 Task: Search one way flight ticket for 3 adults in first from Harlingen: Valley International Airport to Rockford: Chicago Rockford International Airport(was Northwest Chicagoland Regional Airport At Rockford) on 5-1-2023. Choice of flights is Spirit. Number of bags: 11 checked bags. Price is upto 82000. Outbound departure time preference is 18:30.
Action: Mouse moved to (265, 364)
Screenshot: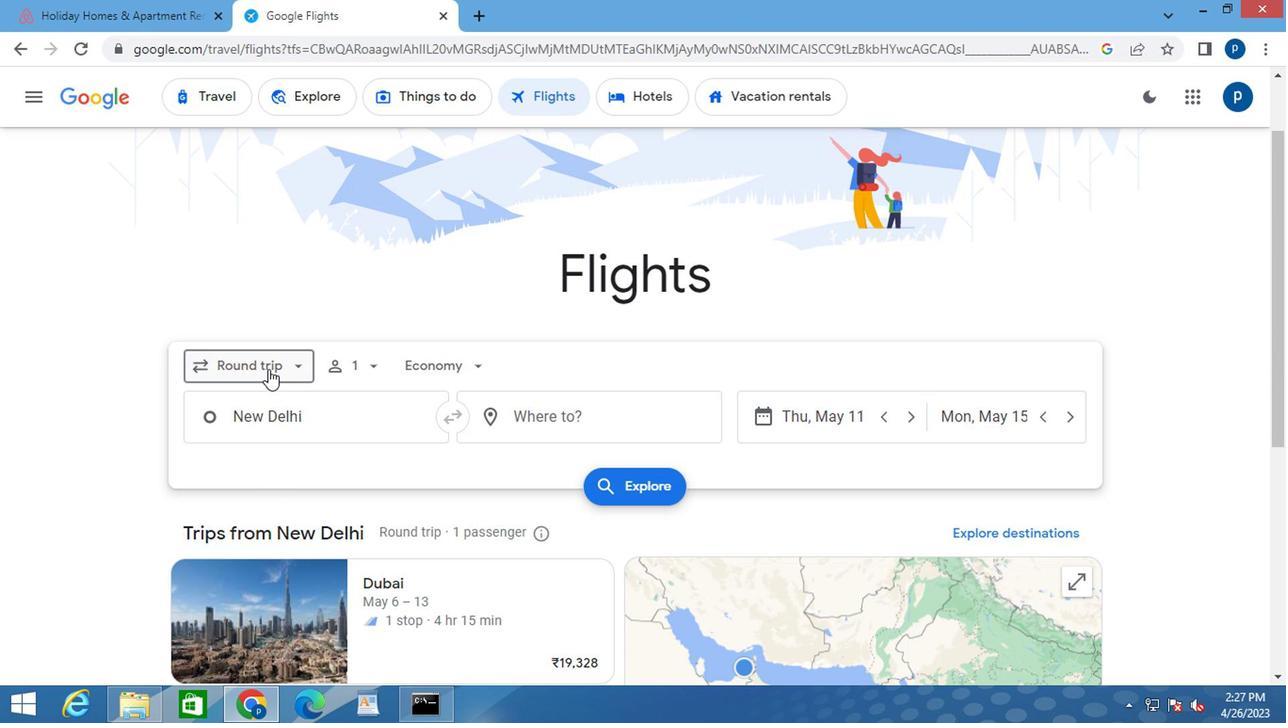 
Action: Mouse pressed left at (265, 364)
Screenshot: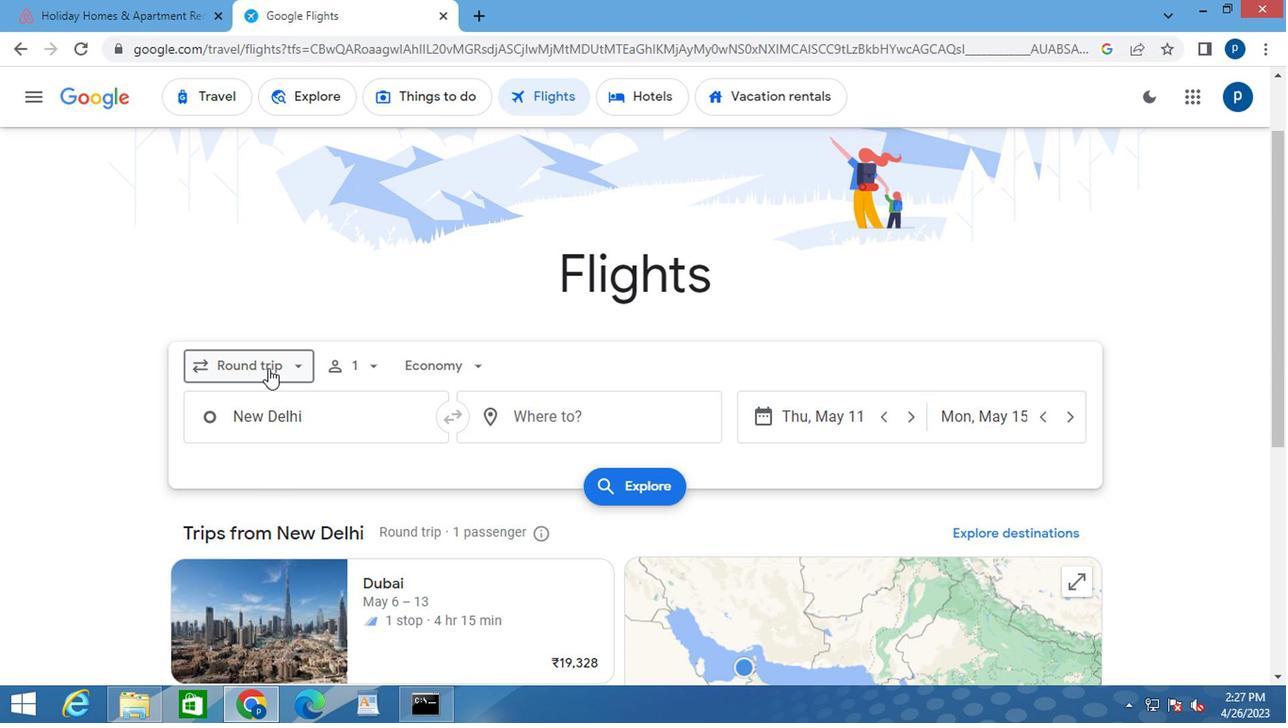 
Action: Mouse moved to (269, 446)
Screenshot: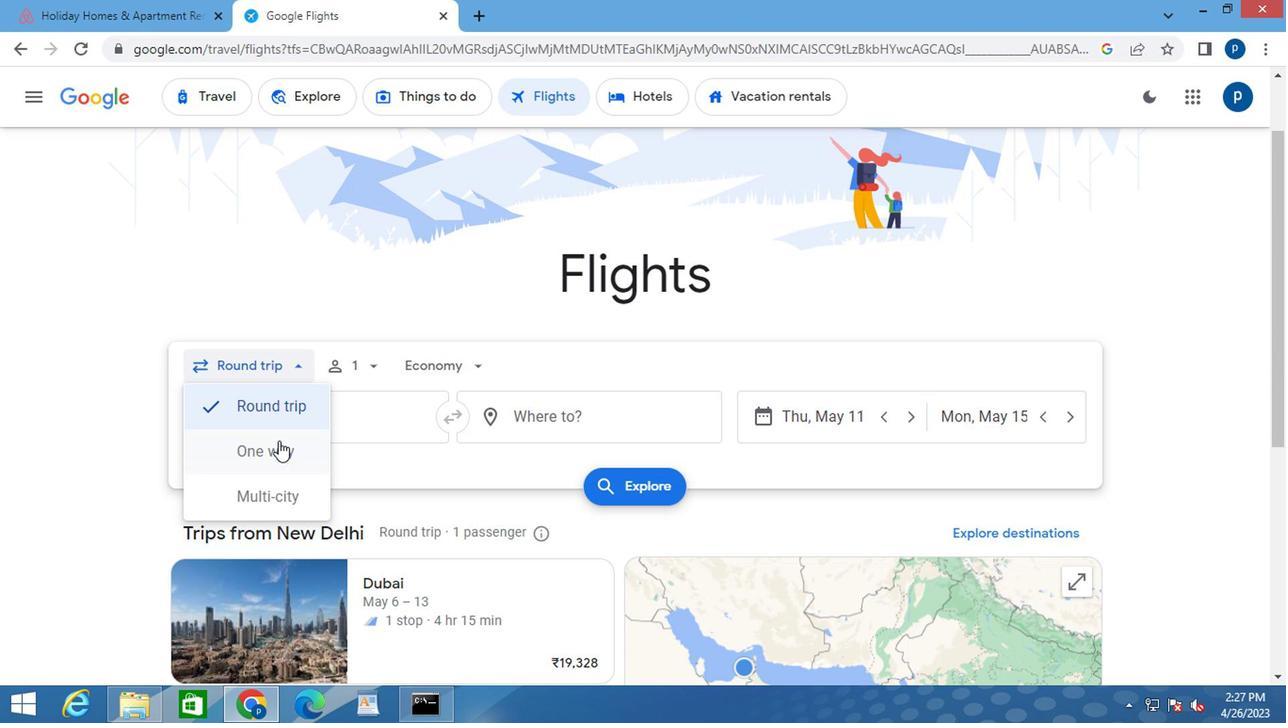 
Action: Mouse pressed left at (269, 446)
Screenshot: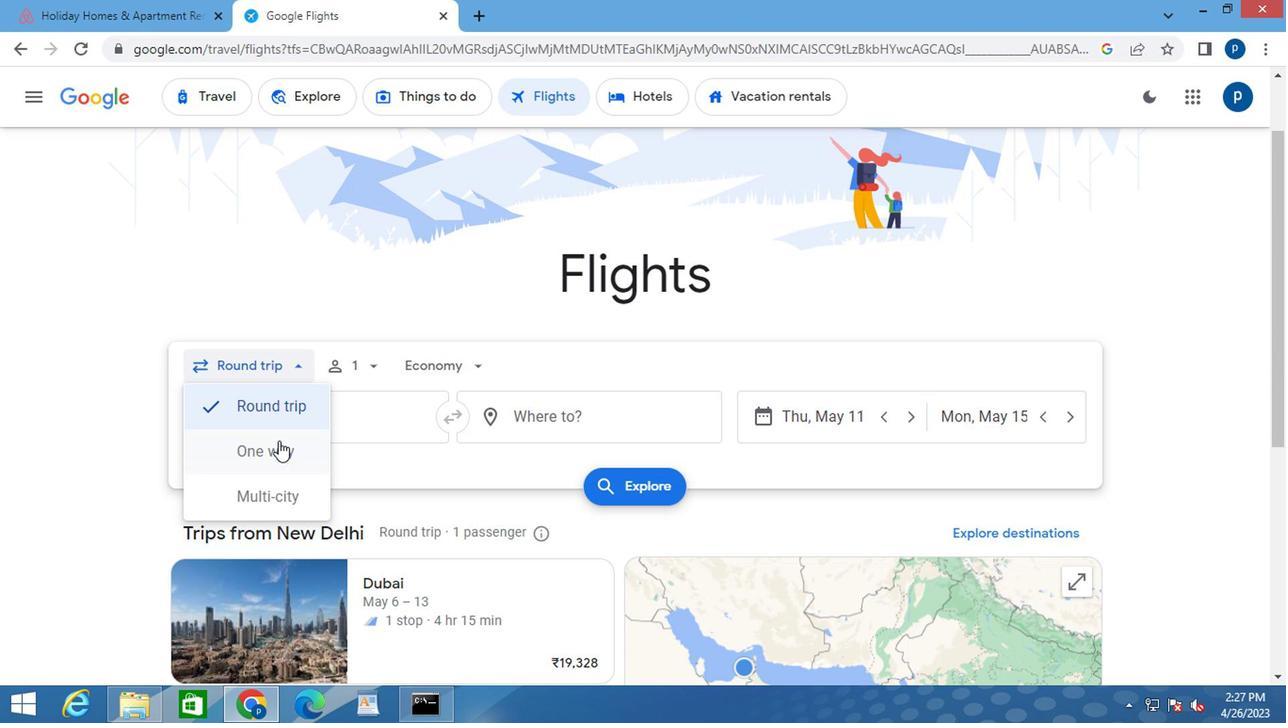 
Action: Mouse moved to (344, 364)
Screenshot: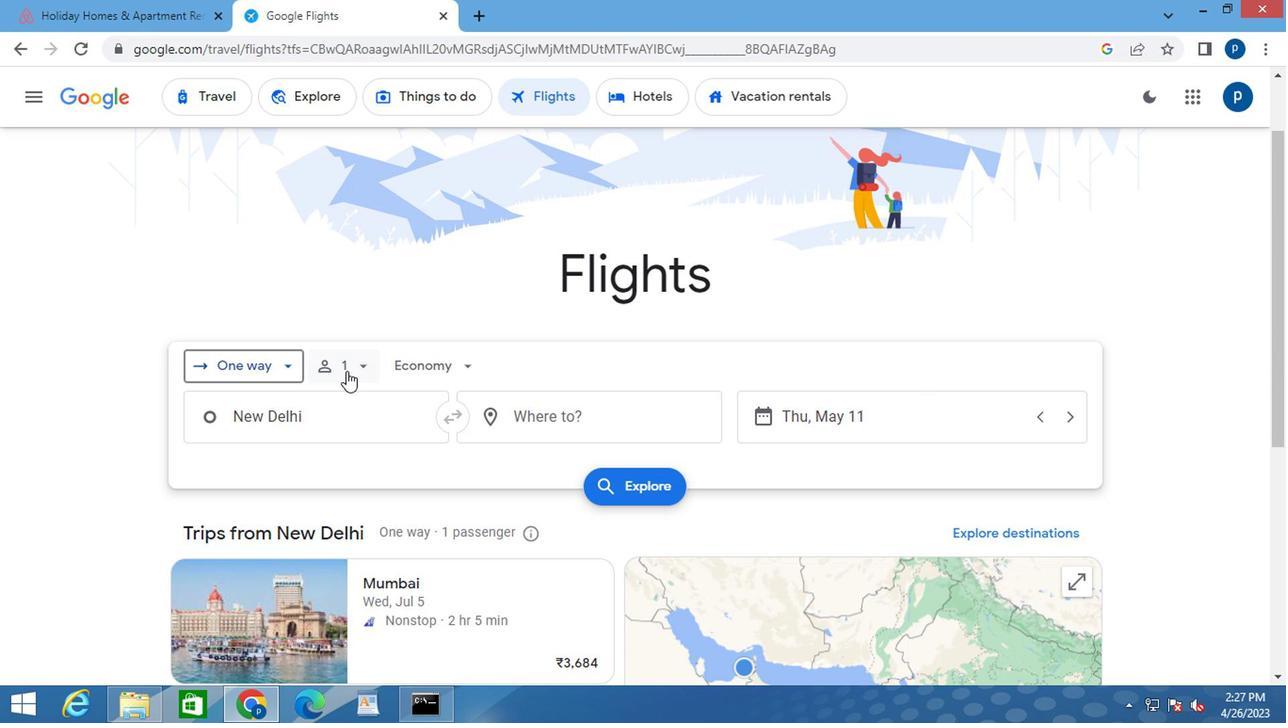 
Action: Mouse pressed left at (344, 364)
Screenshot: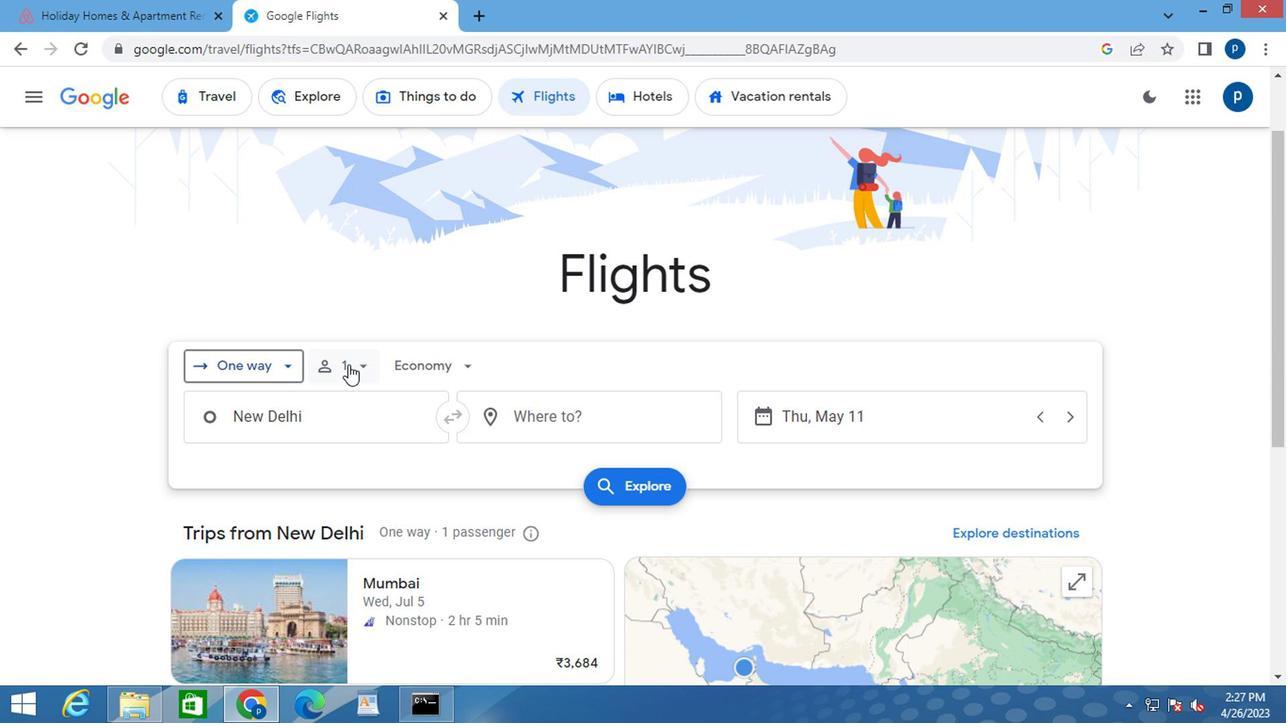 
Action: Mouse moved to (503, 412)
Screenshot: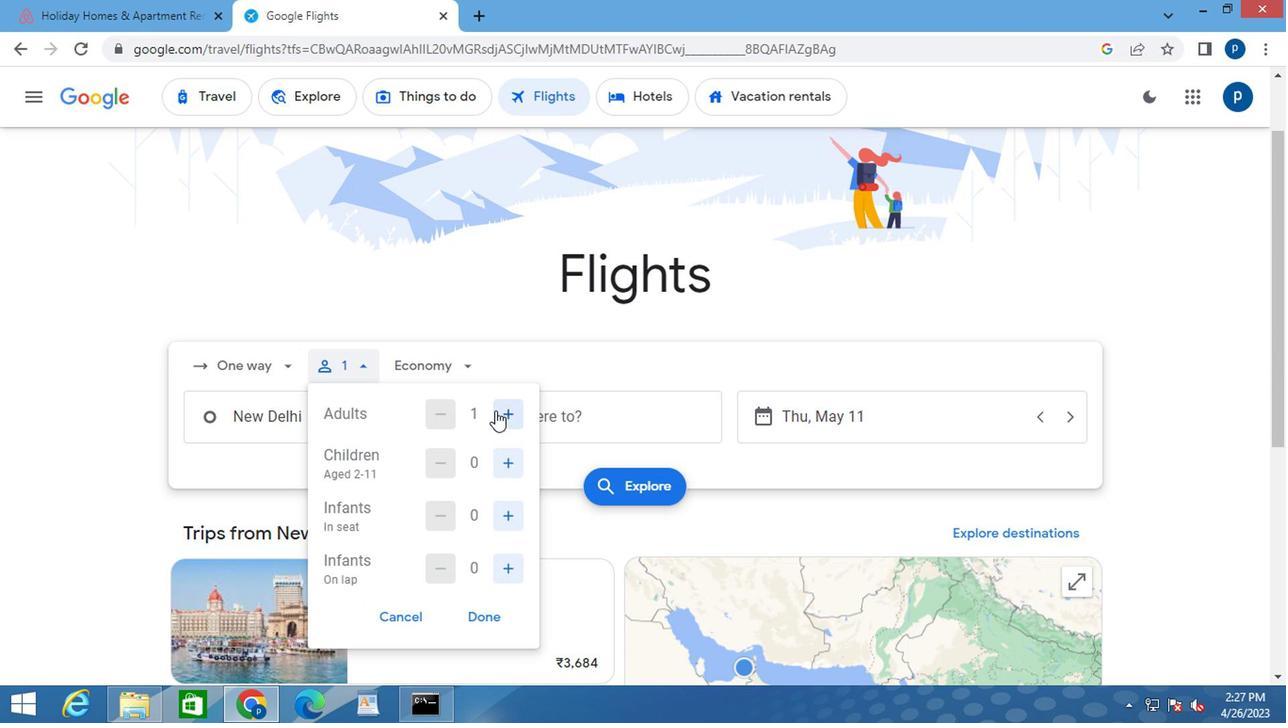 
Action: Mouse pressed left at (503, 412)
Screenshot: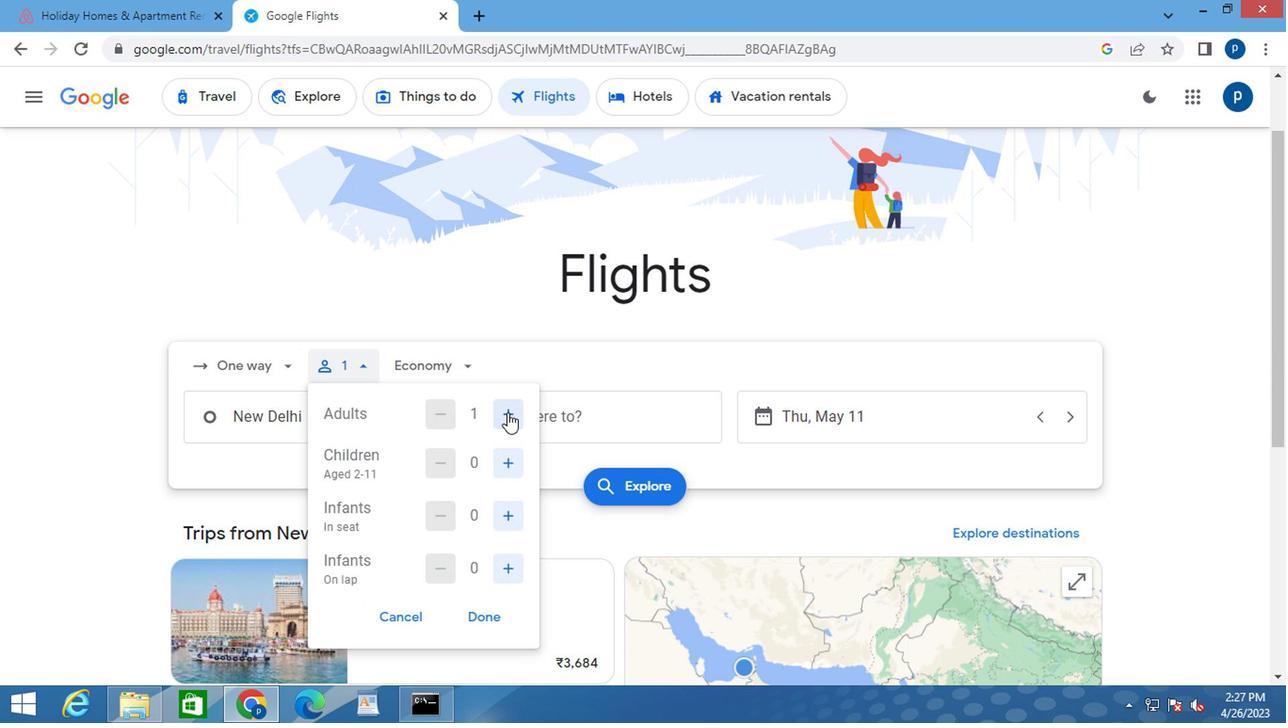 
Action: Mouse pressed left at (503, 412)
Screenshot: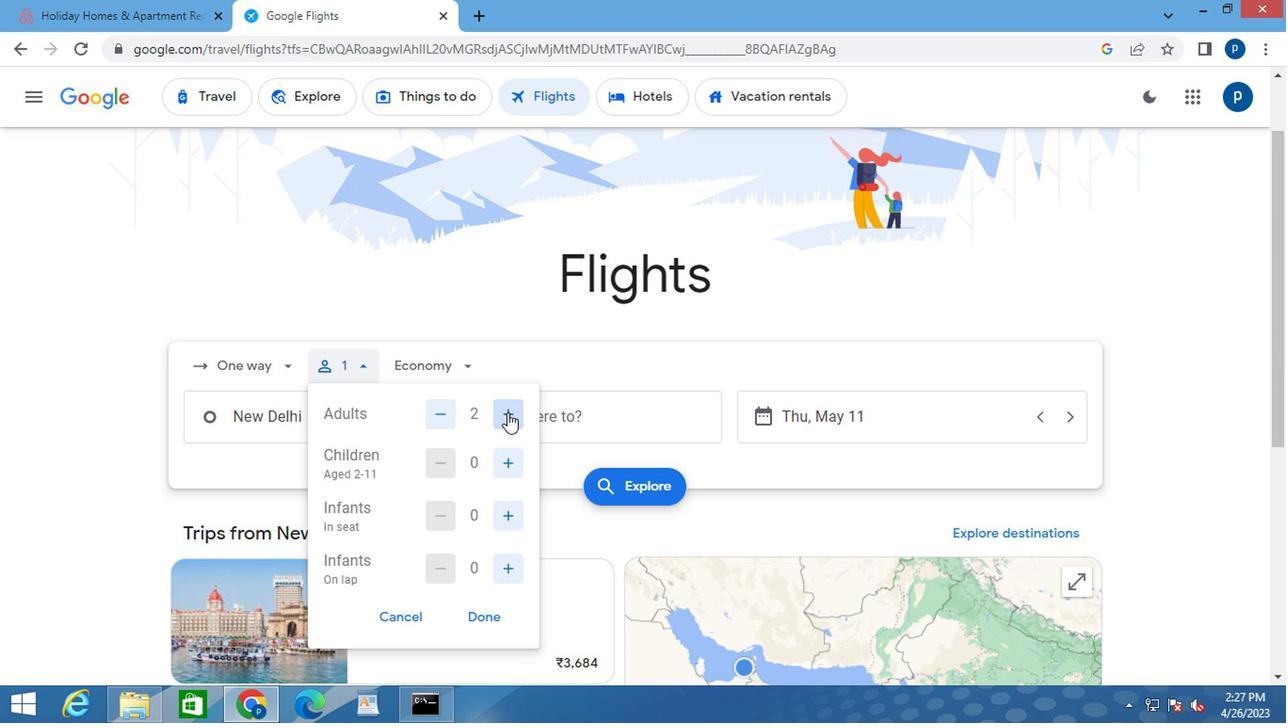 
Action: Mouse moved to (471, 616)
Screenshot: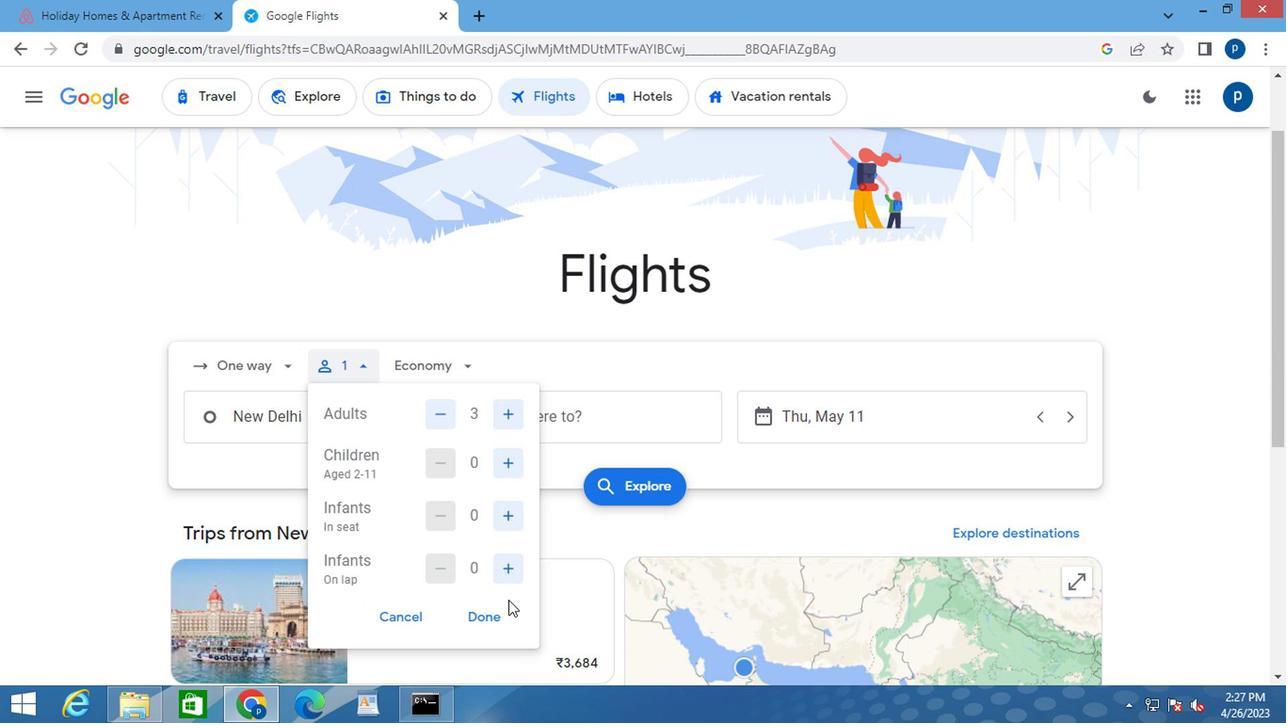 
Action: Mouse pressed left at (471, 616)
Screenshot: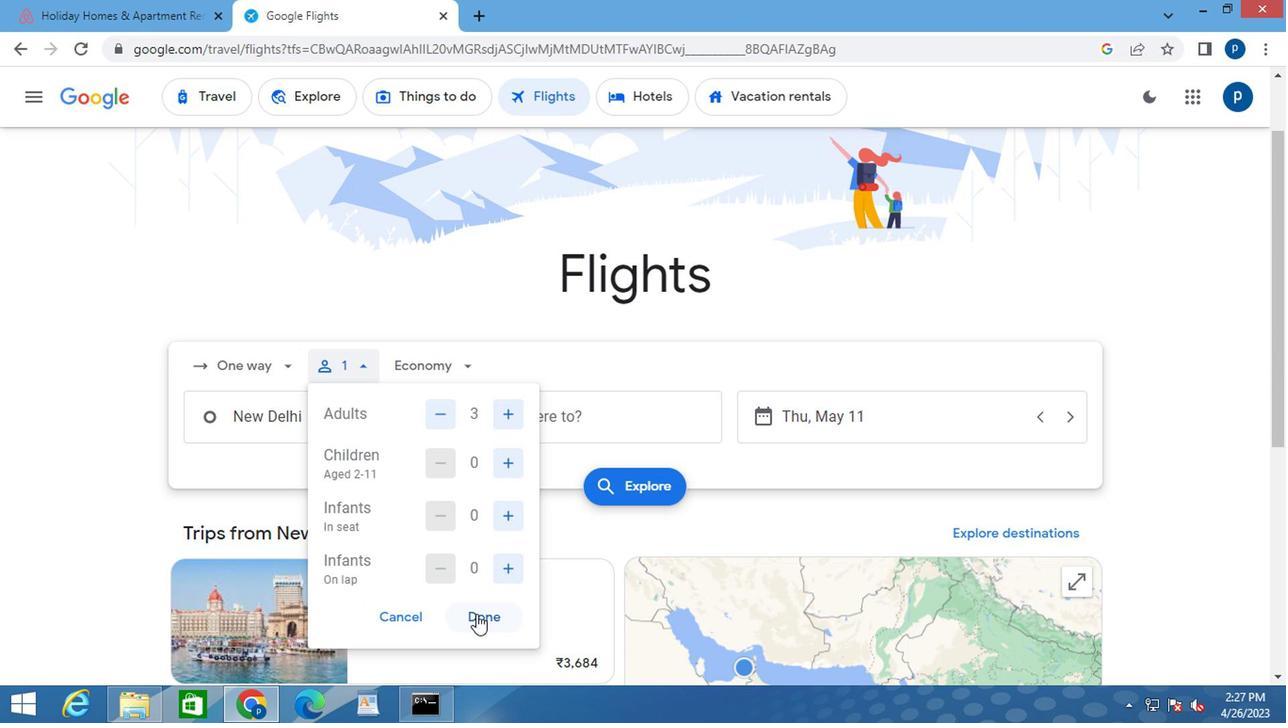 
Action: Mouse moved to (426, 373)
Screenshot: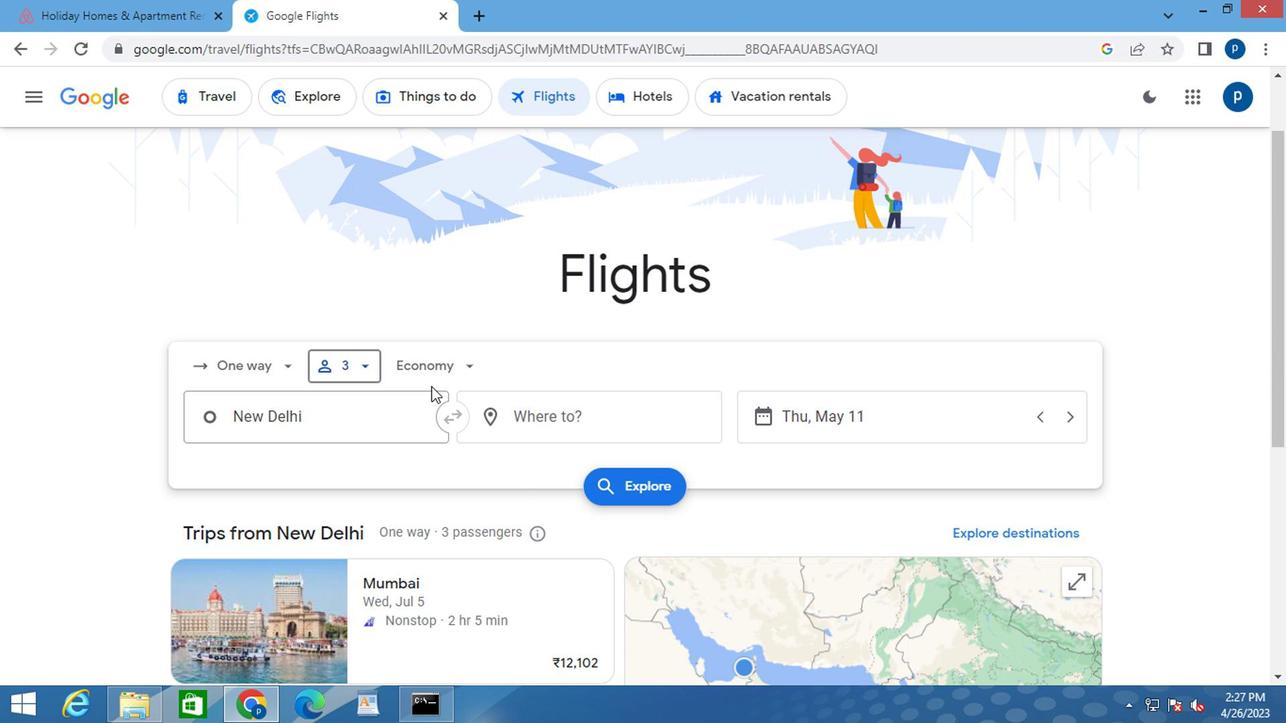 
Action: Mouse pressed left at (426, 373)
Screenshot: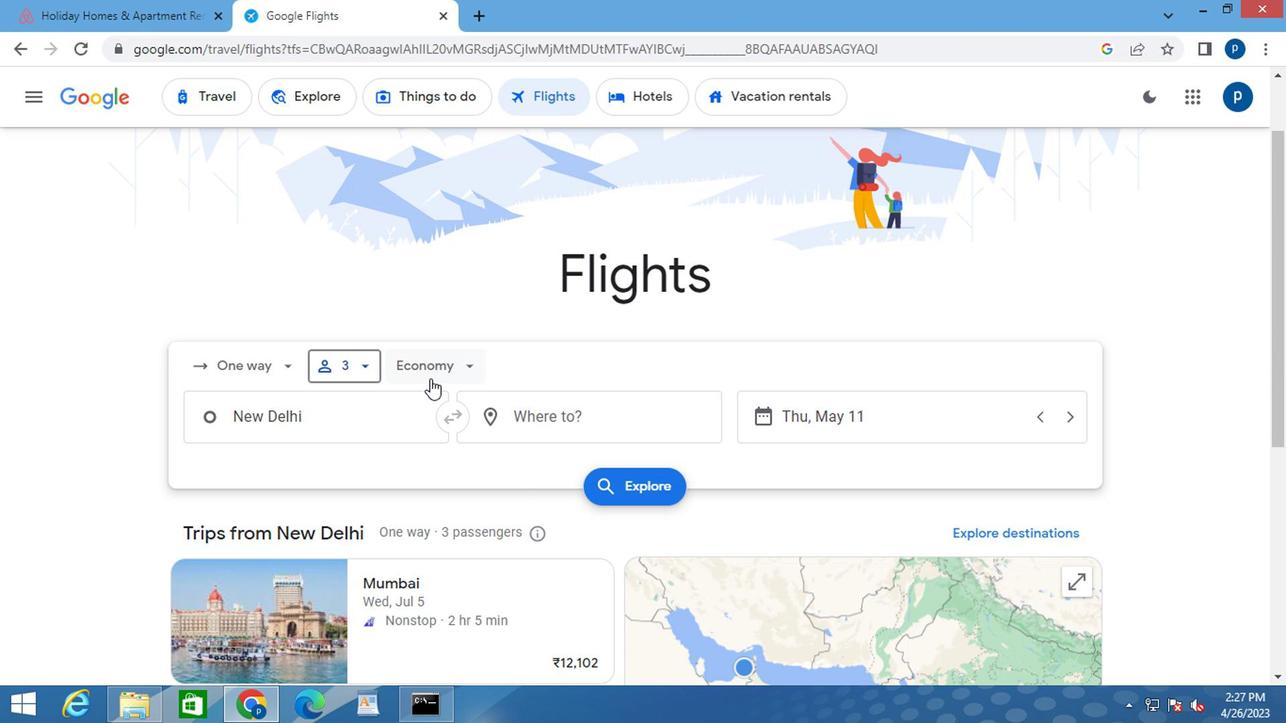 
Action: Mouse moved to (457, 535)
Screenshot: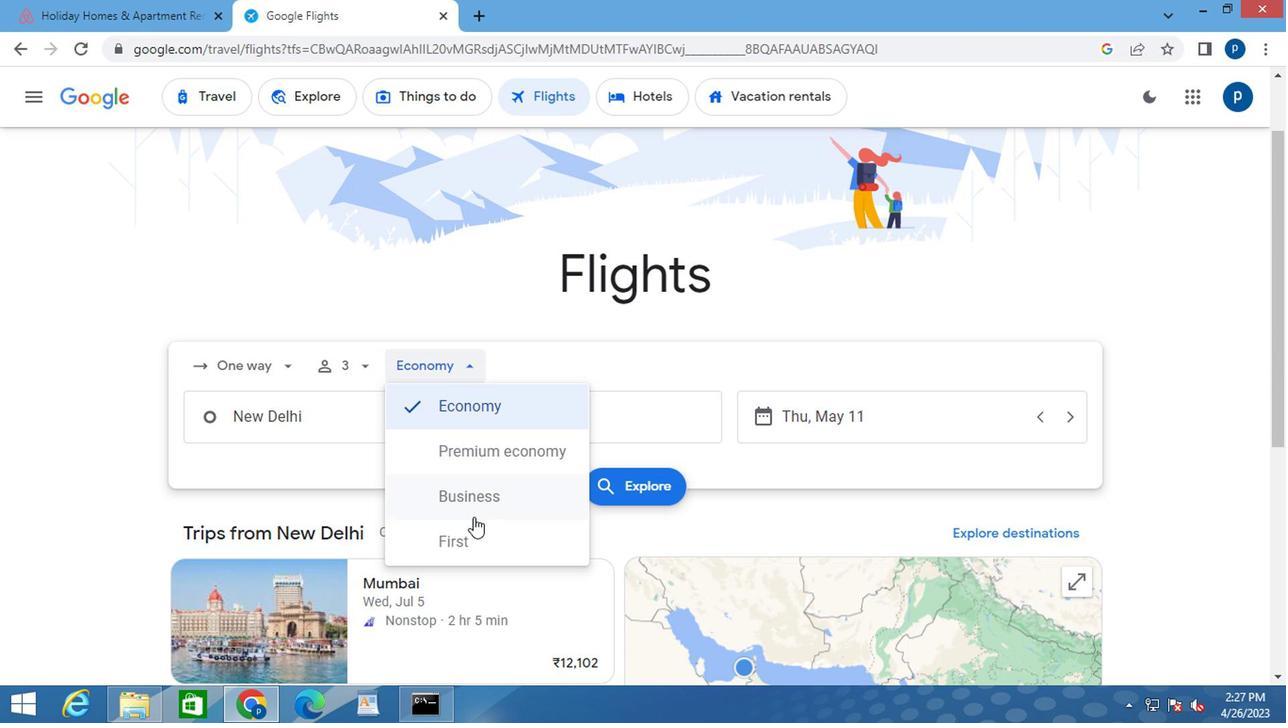 
Action: Mouse pressed left at (457, 535)
Screenshot: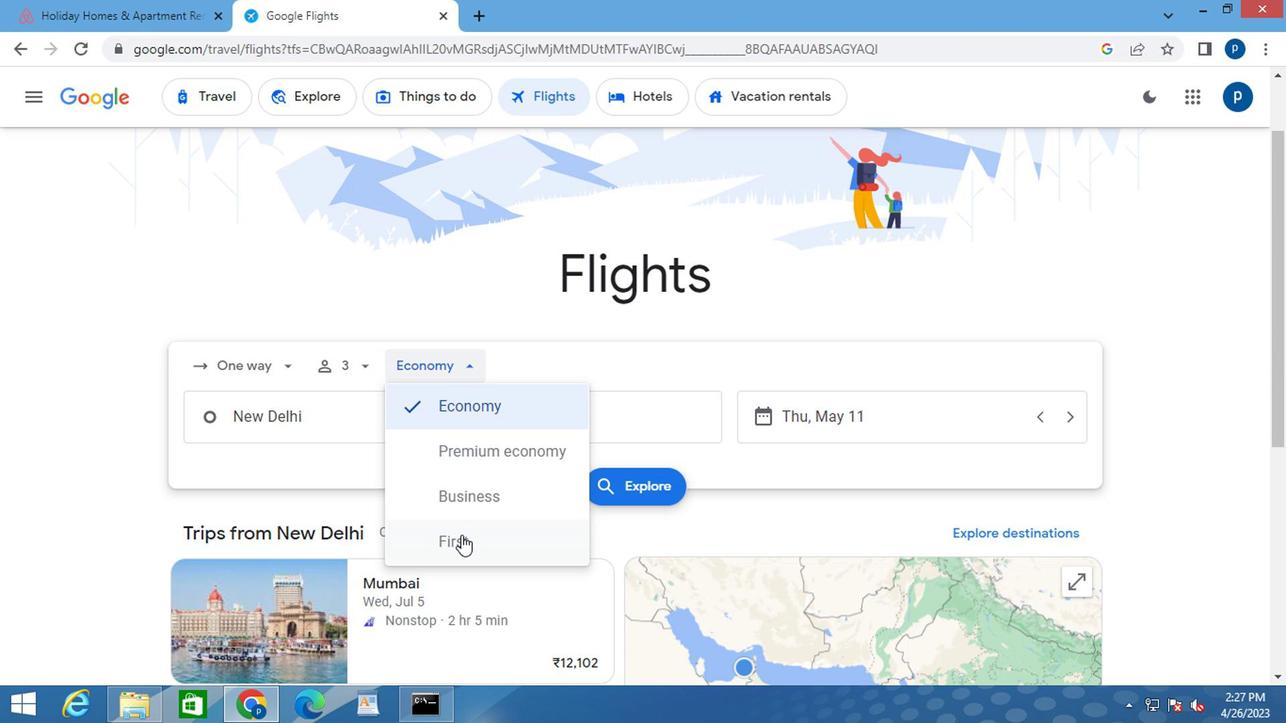 
Action: Mouse moved to (304, 409)
Screenshot: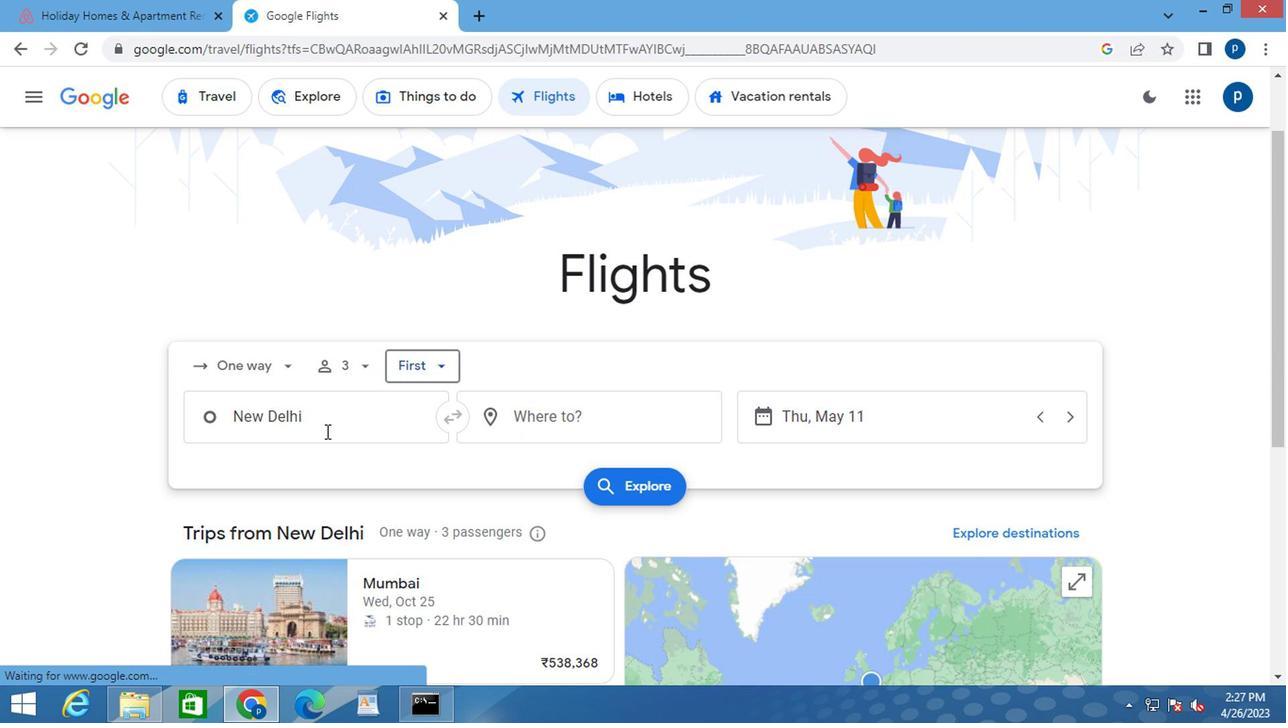 
Action: Mouse pressed left at (304, 409)
Screenshot: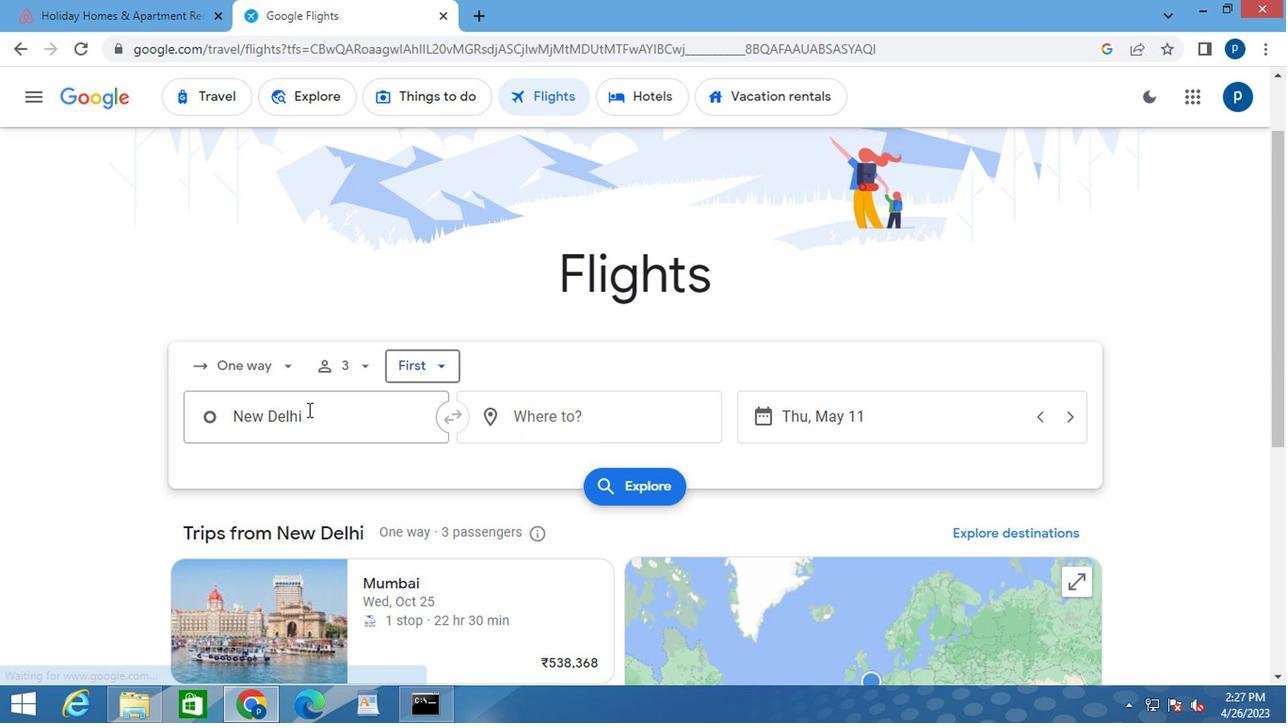
Action: Mouse moved to (303, 409)
Screenshot: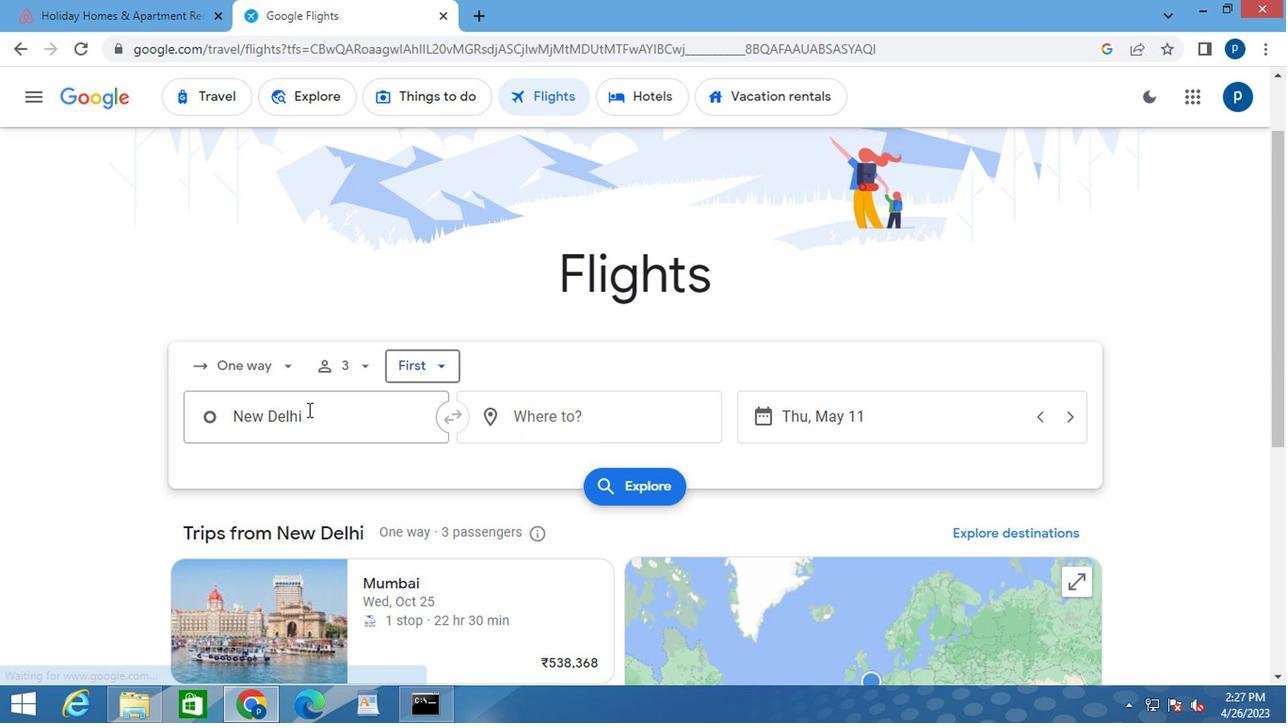 
Action: Mouse pressed left at (303, 409)
Screenshot: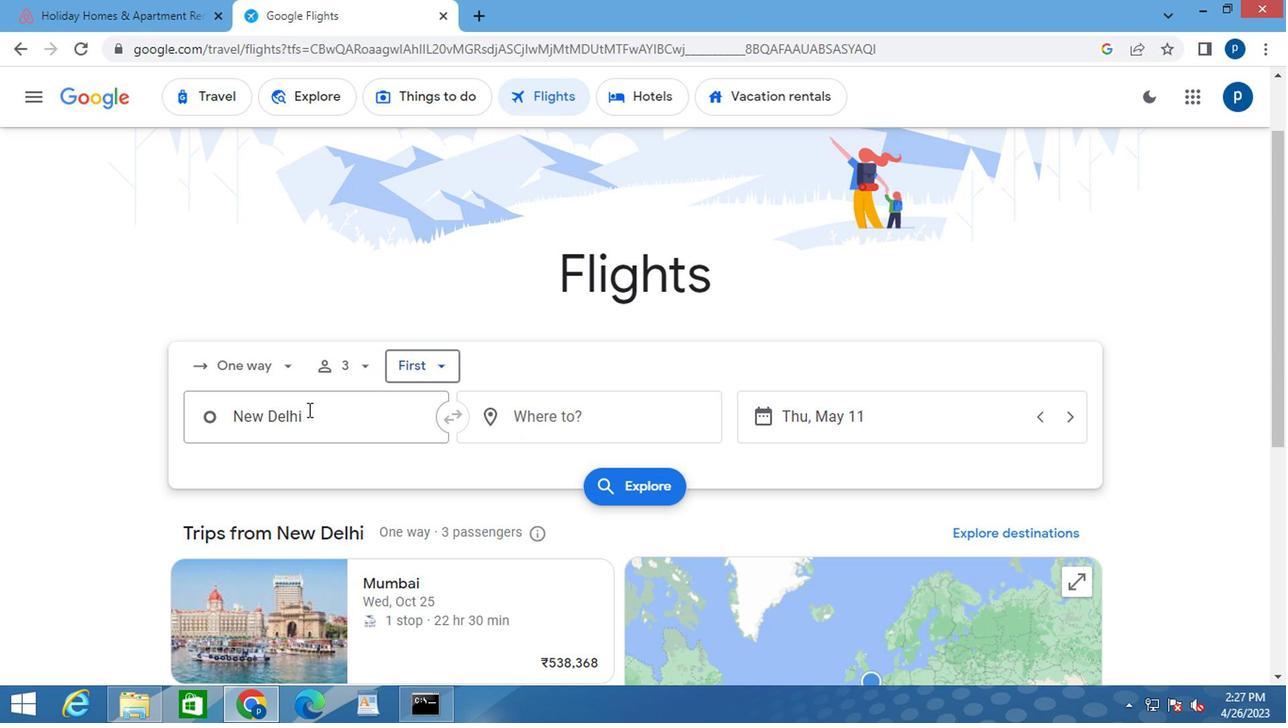 
Action: Key pressed <Key.delete>v<Key.caps_lock>alley<Key.space><Key.caps_lock>i<Key.caps_lock>nter
Screenshot: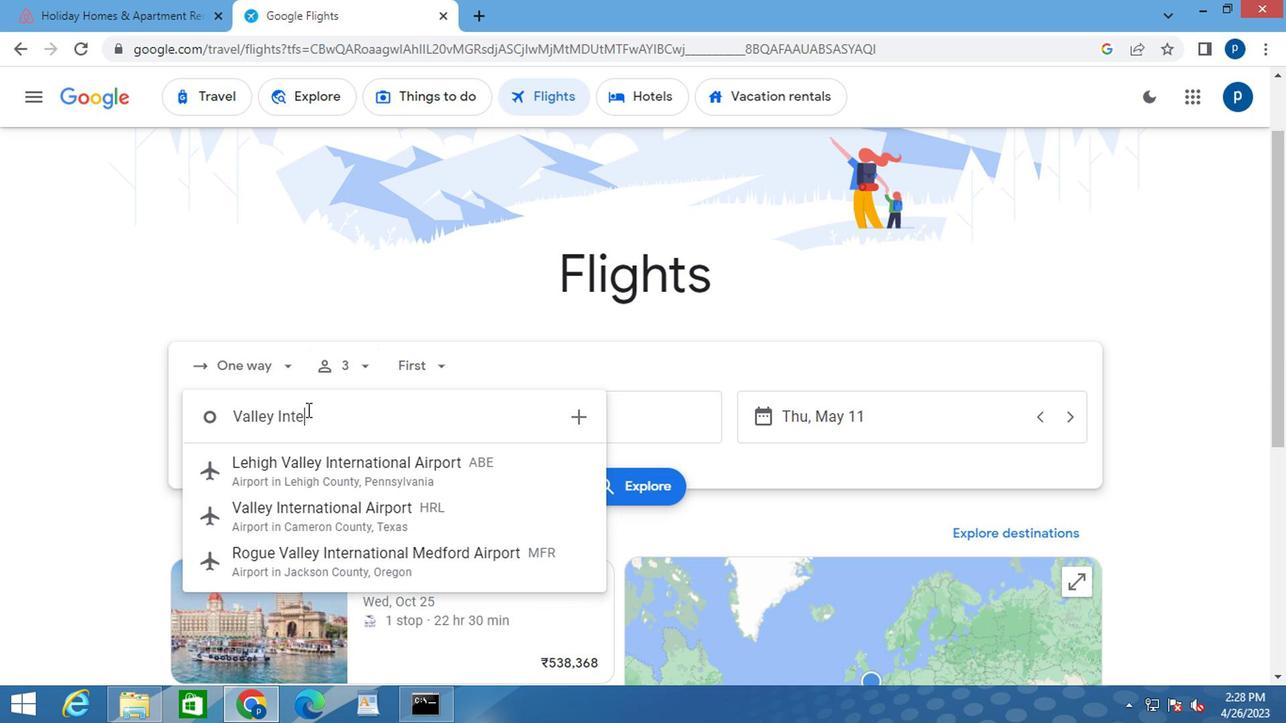
Action: Mouse moved to (312, 507)
Screenshot: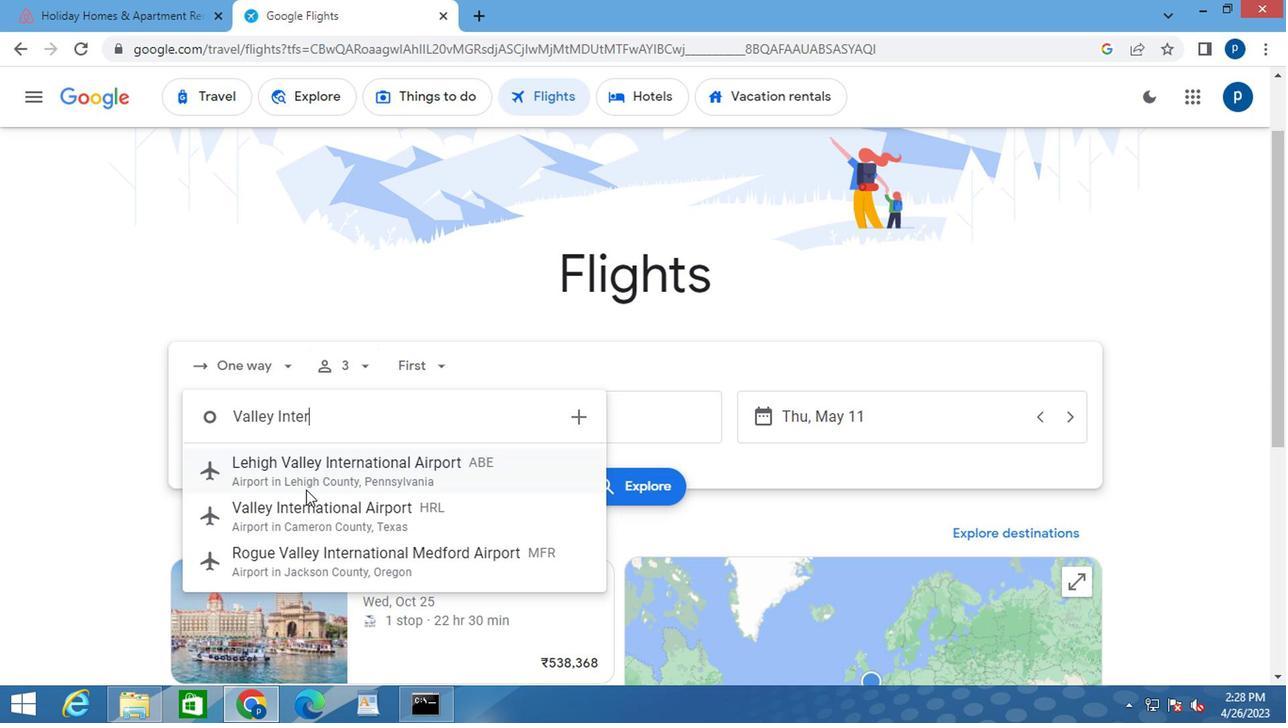 
Action: Mouse pressed left at (312, 507)
Screenshot: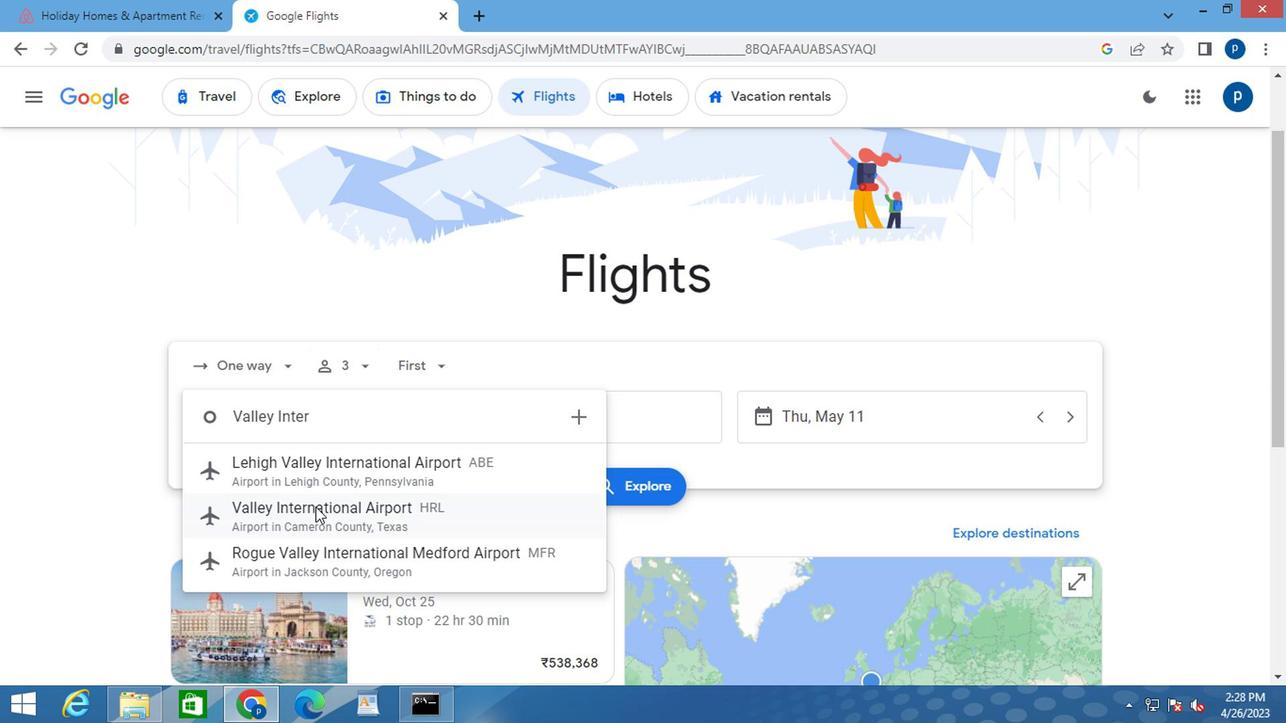 
Action: Mouse moved to (535, 428)
Screenshot: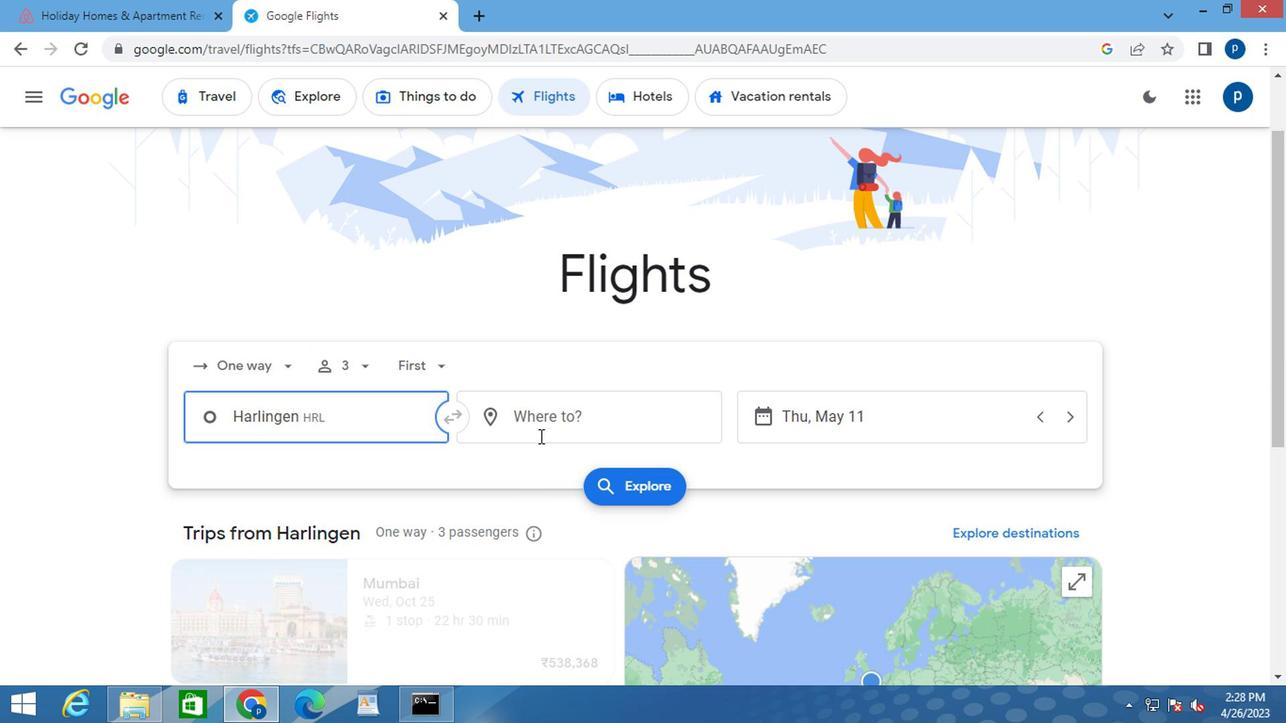 
Action: Mouse pressed left at (535, 428)
Screenshot: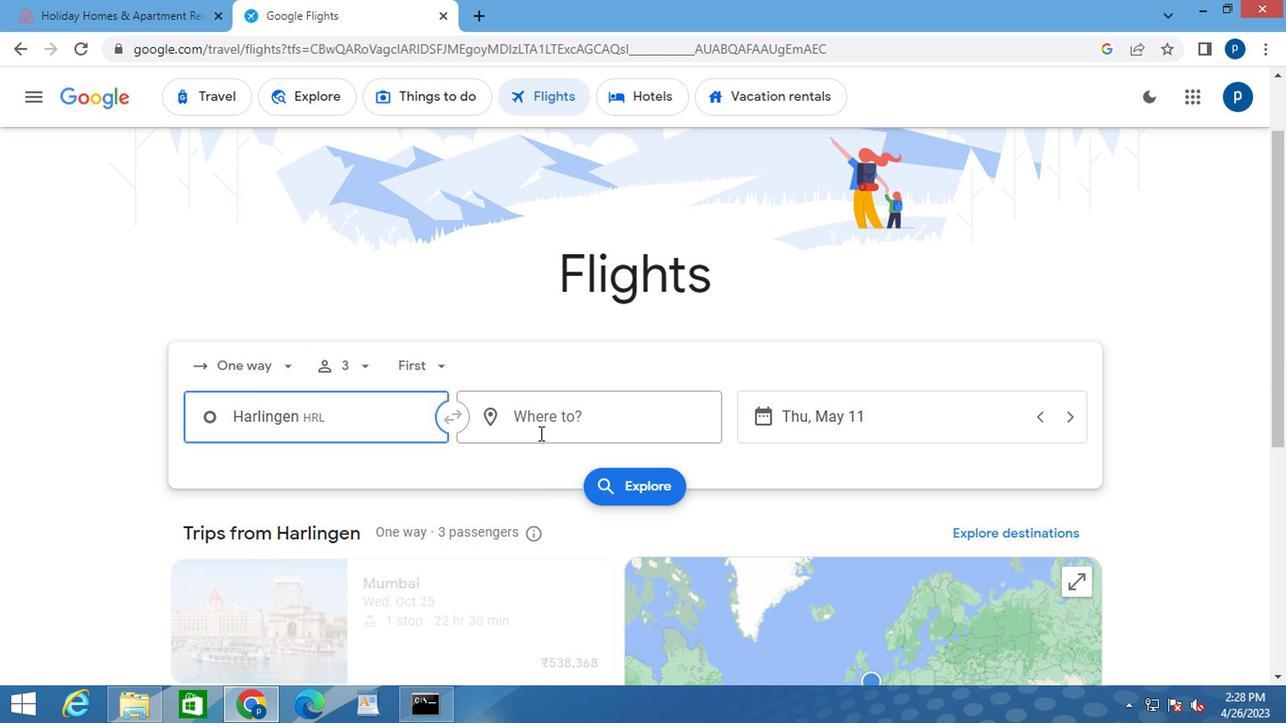 
Action: Key pressed <Key.caps_lock>c<Key.caps_lock>hicago<Key.space>
Screenshot: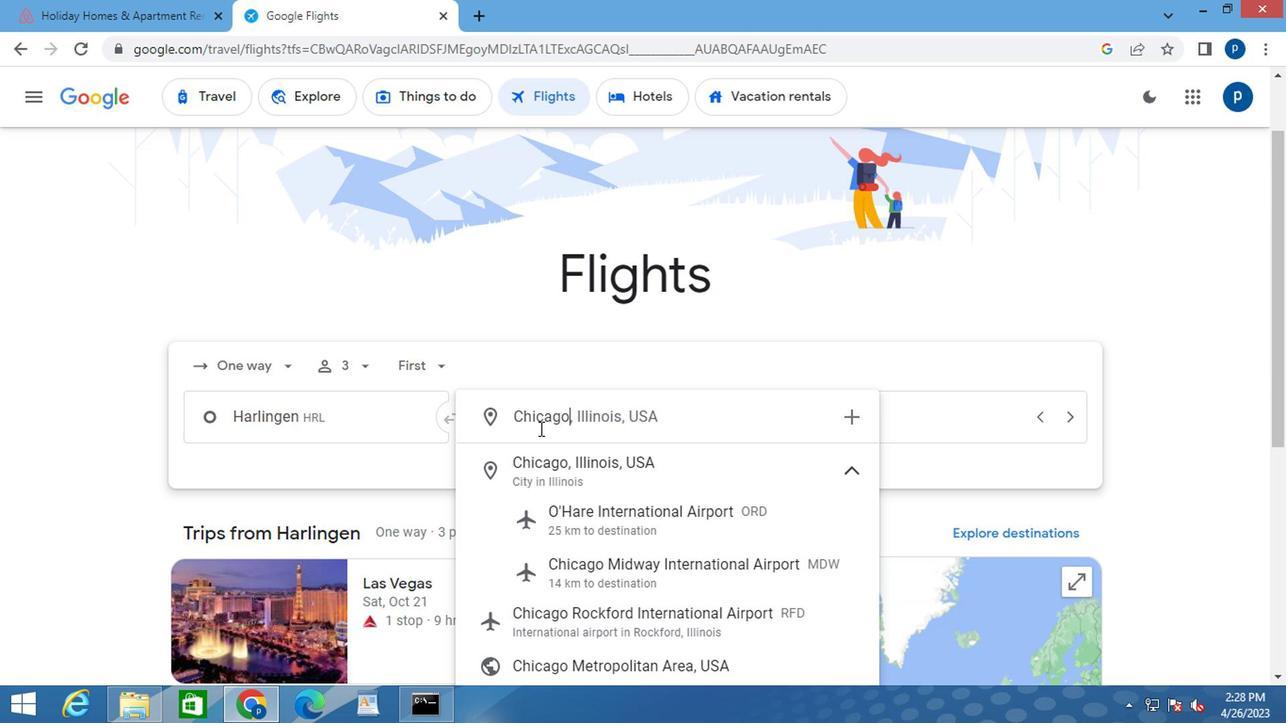 
Action: Mouse moved to (578, 616)
Screenshot: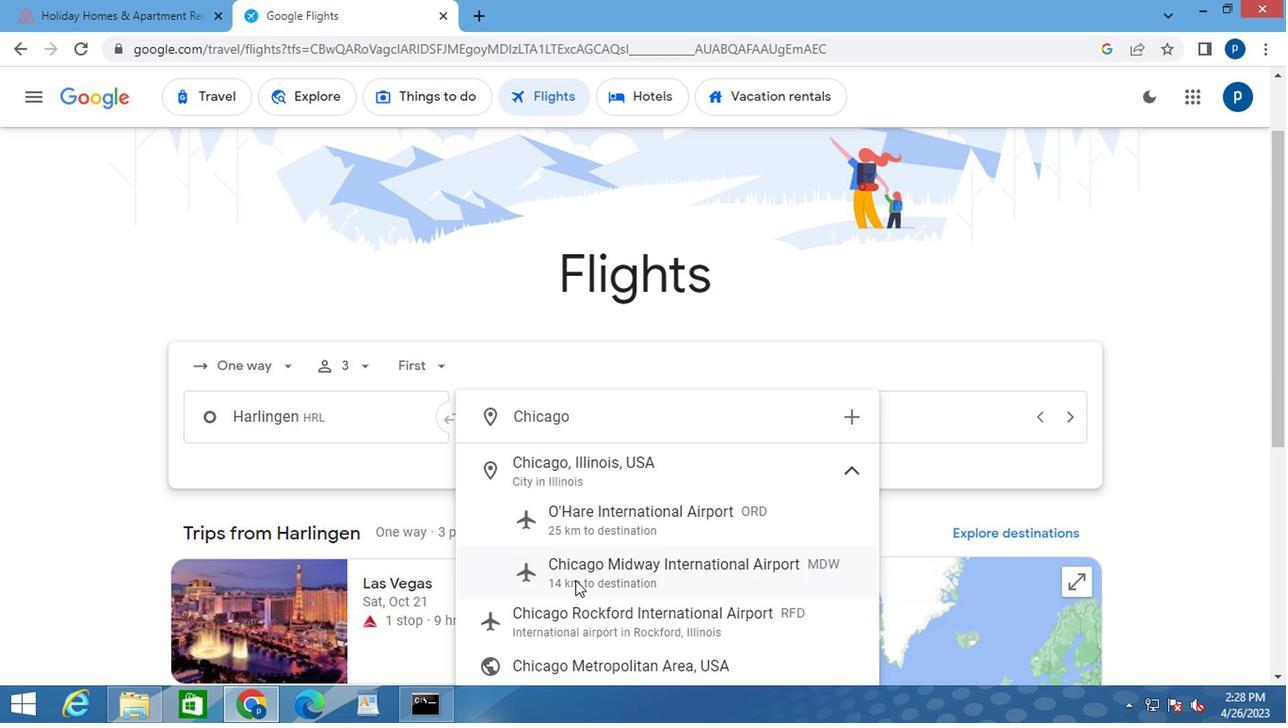 
Action: Mouse pressed left at (578, 616)
Screenshot: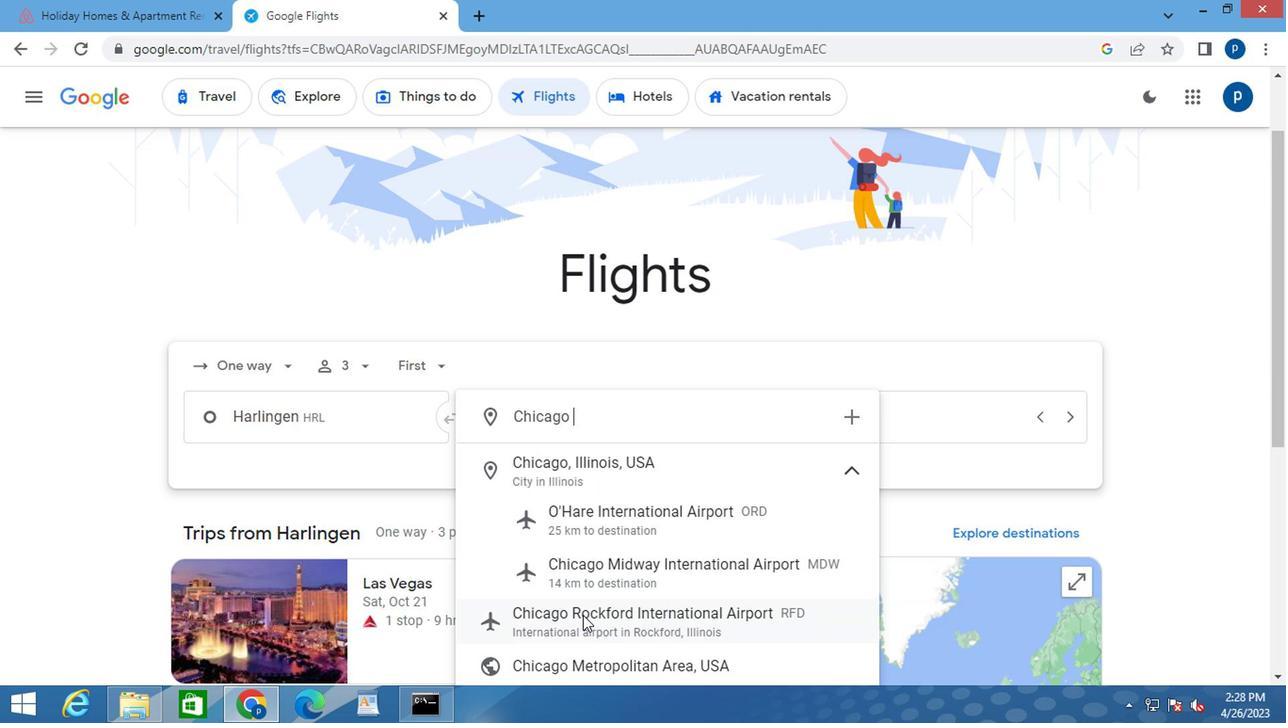 
Action: Mouse moved to (761, 415)
Screenshot: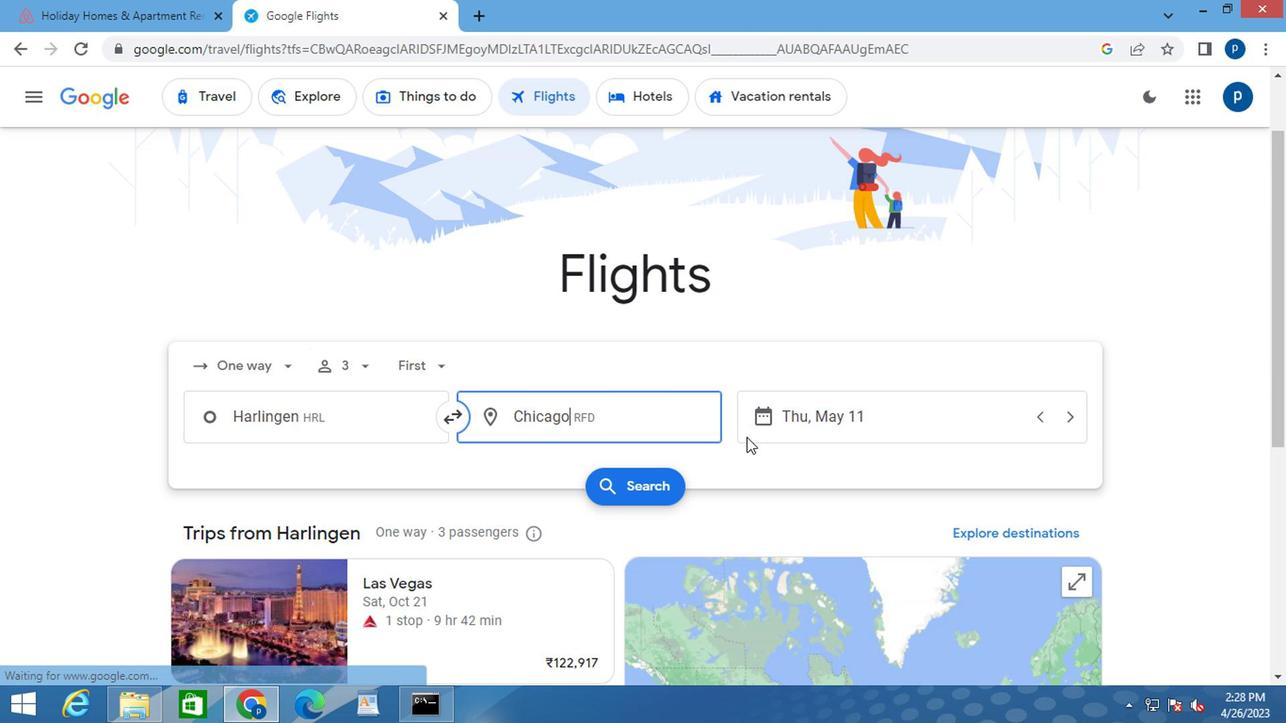 
Action: Mouse pressed left at (761, 415)
Screenshot: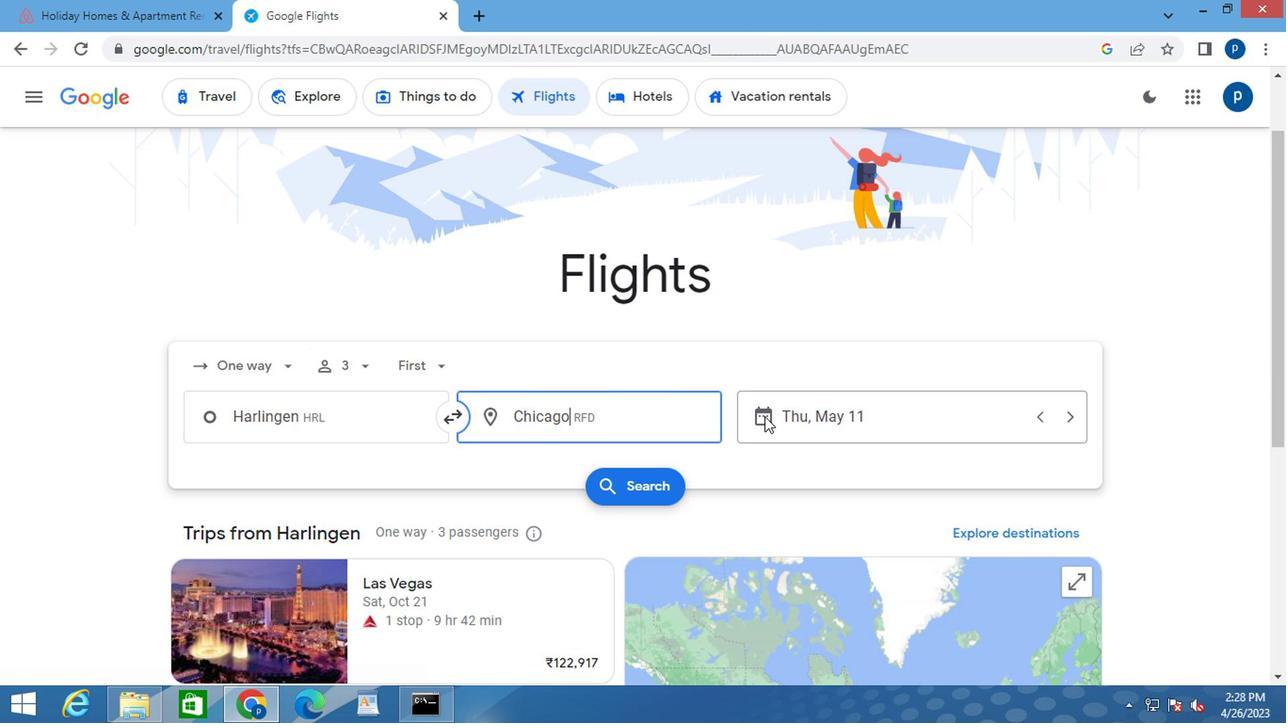 
Action: Mouse moved to (820, 318)
Screenshot: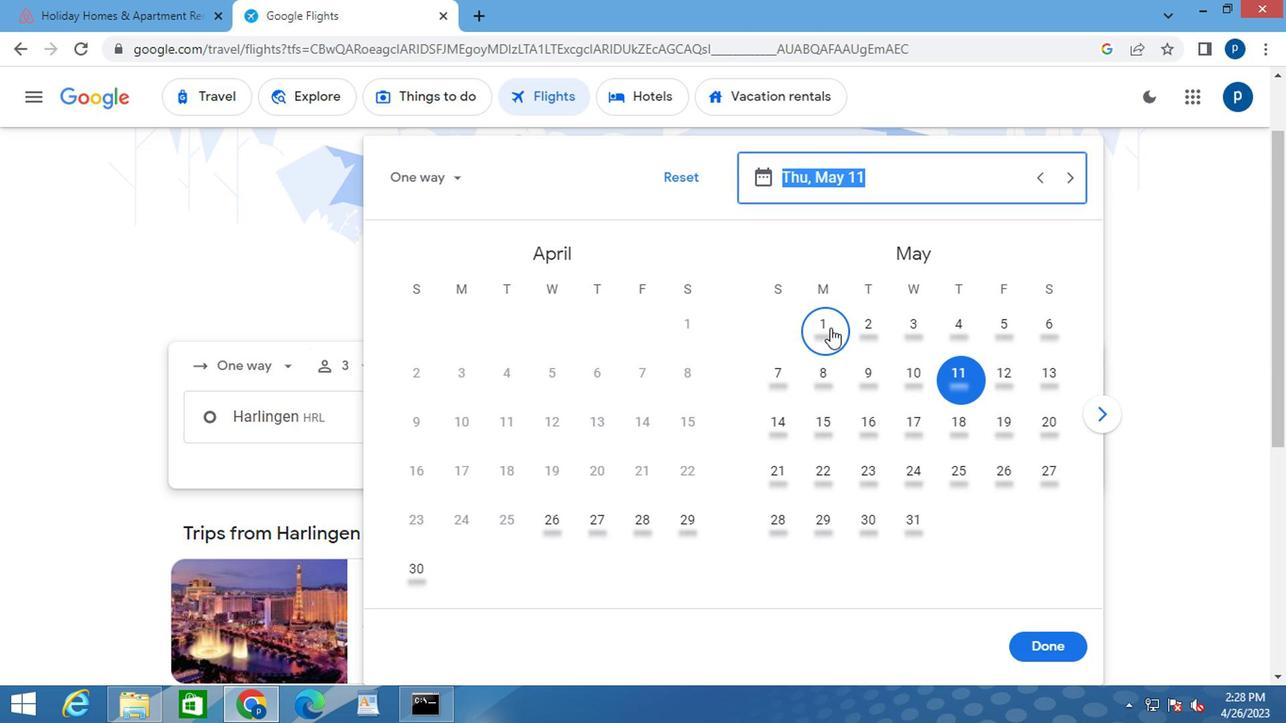 
Action: Mouse pressed left at (820, 318)
Screenshot: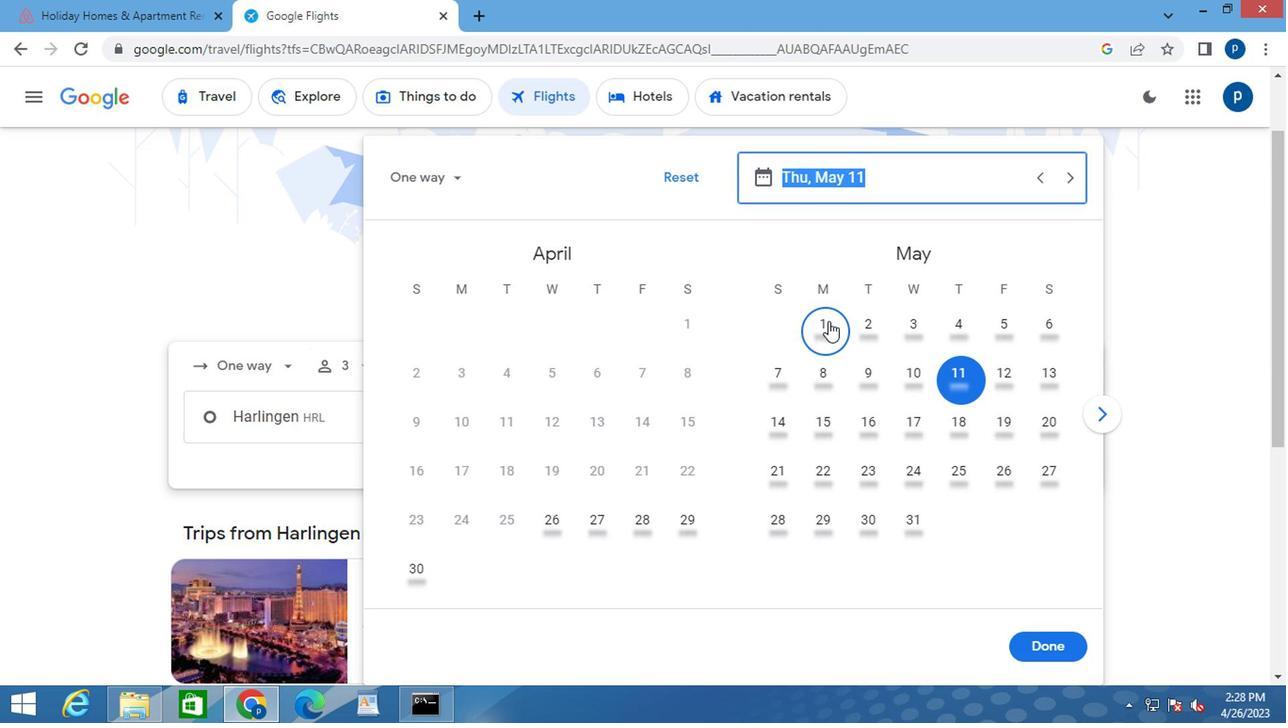 
Action: Mouse moved to (1038, 637)
Screenshot: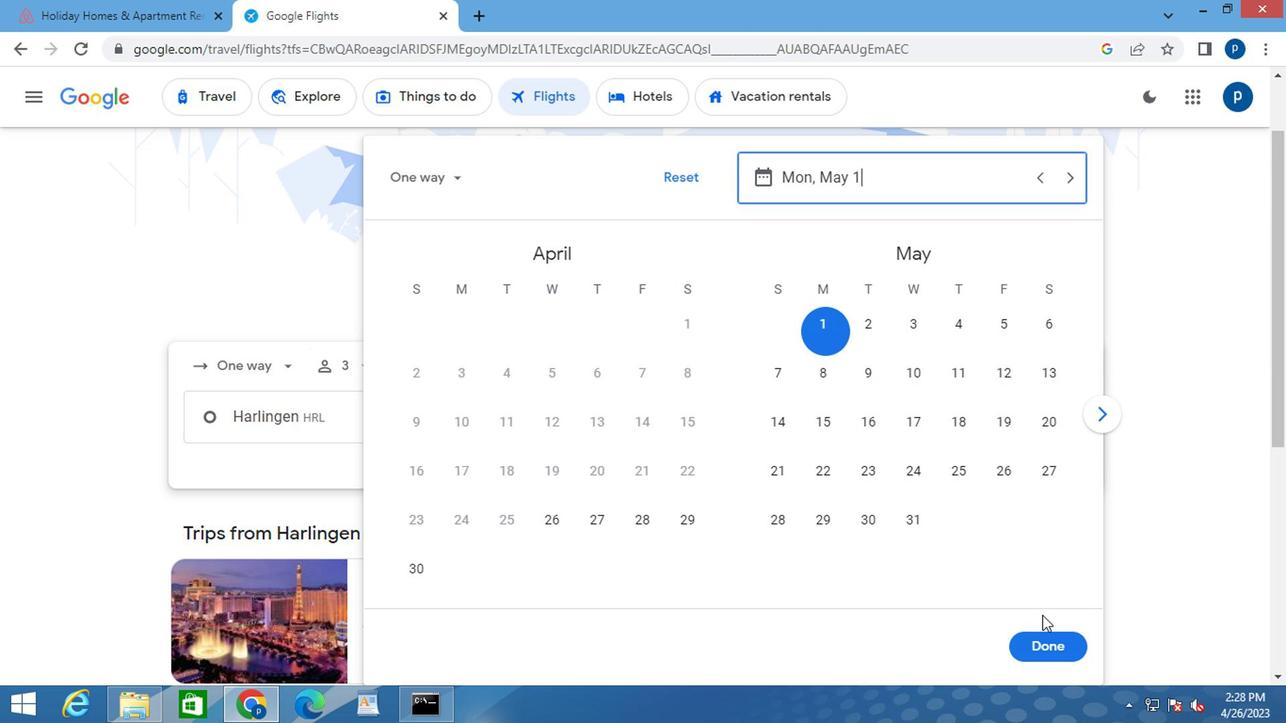 
Action: Mouse pressed left at (1038, 637)
Screenshot: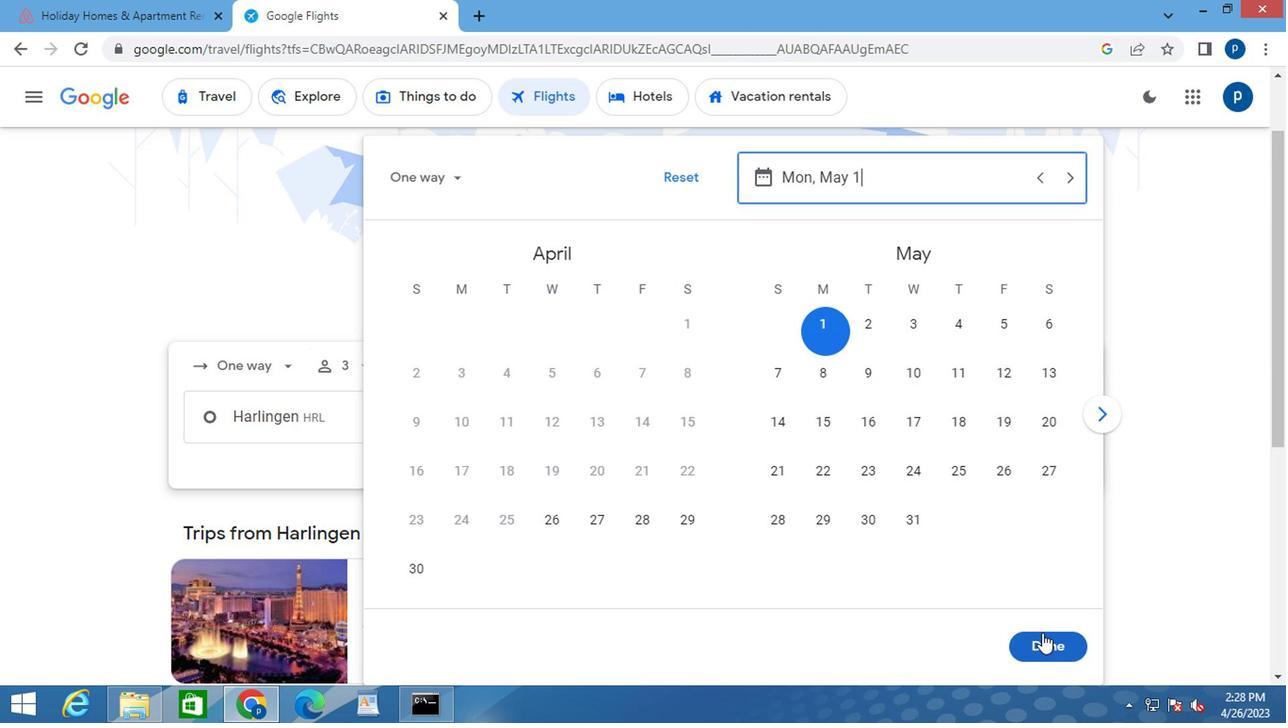 
Action: Mouse moved to (634, 490)
Screenshot: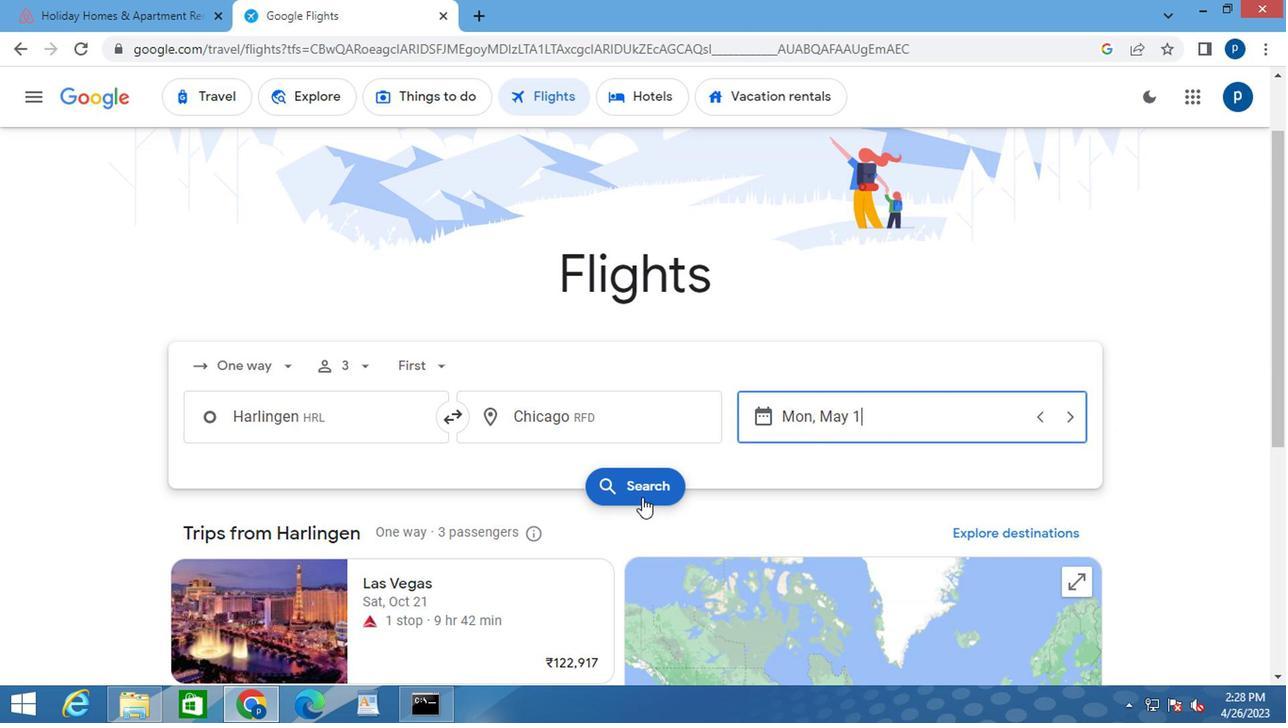 
Action: Mouse pressed left at (634, 490)
Screenshot: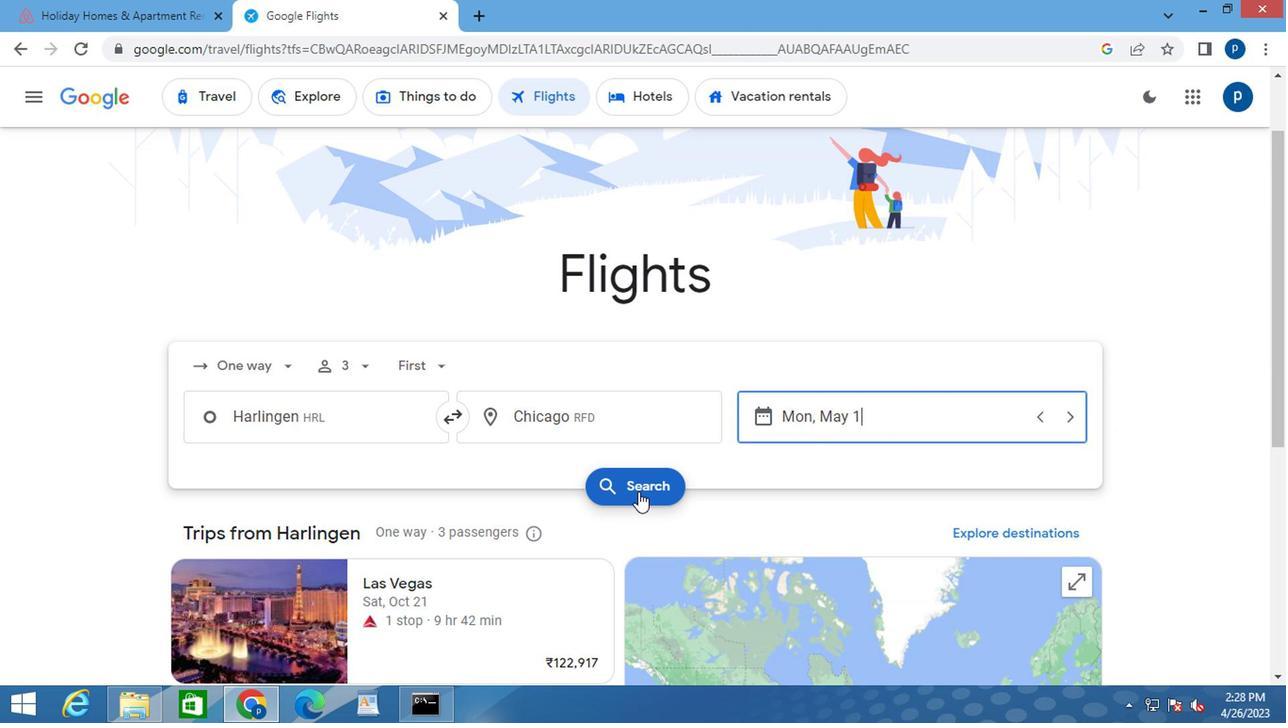 
Action: Mouse moved to (188, 269)
Screenshot: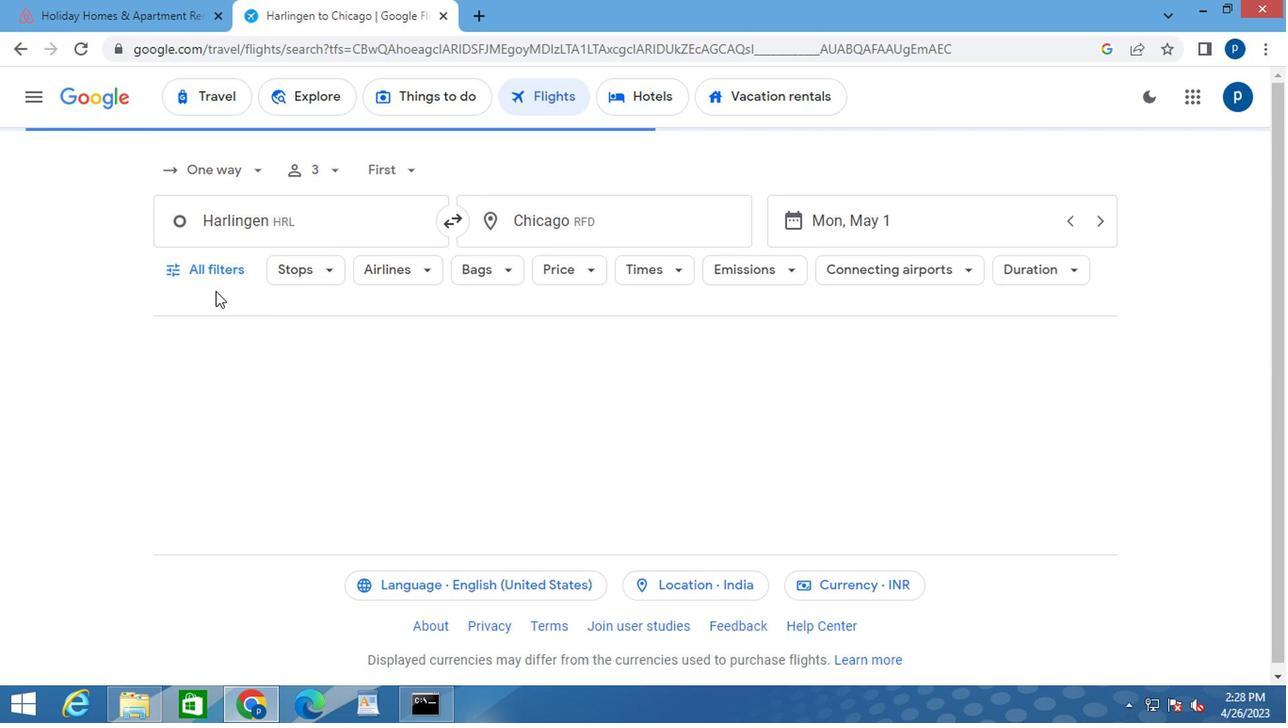 
Action: Mouse pressed left at (188, 269)
Screenshot: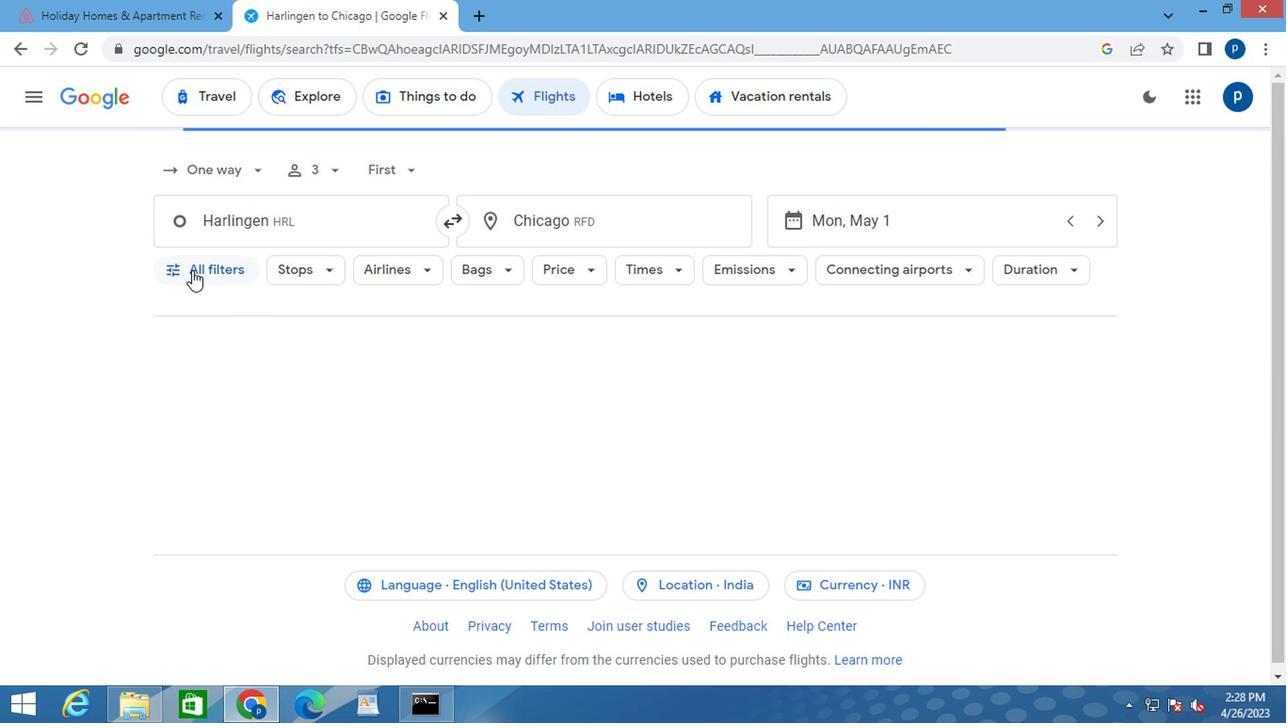 
Action: Mouse moved to (282, 441)
Screenshot: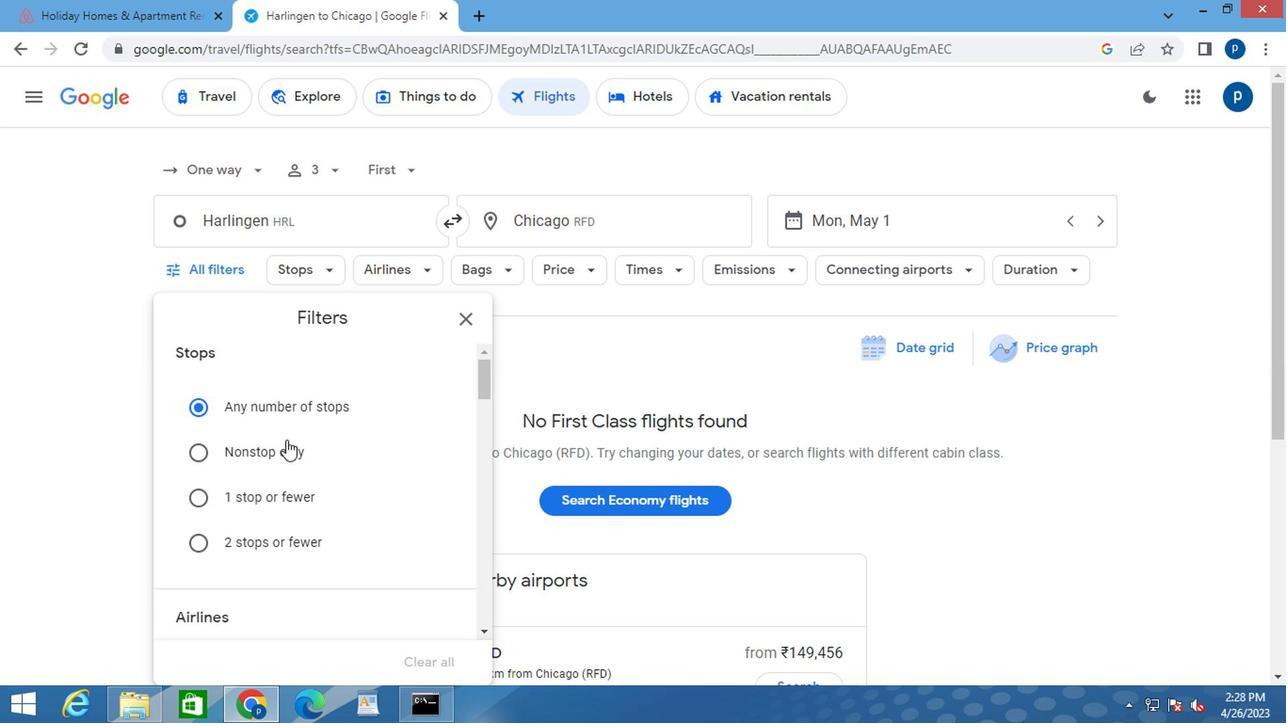 
Action: Mouse scrolled (282, 440) with delta (0, -1)
Screenshot: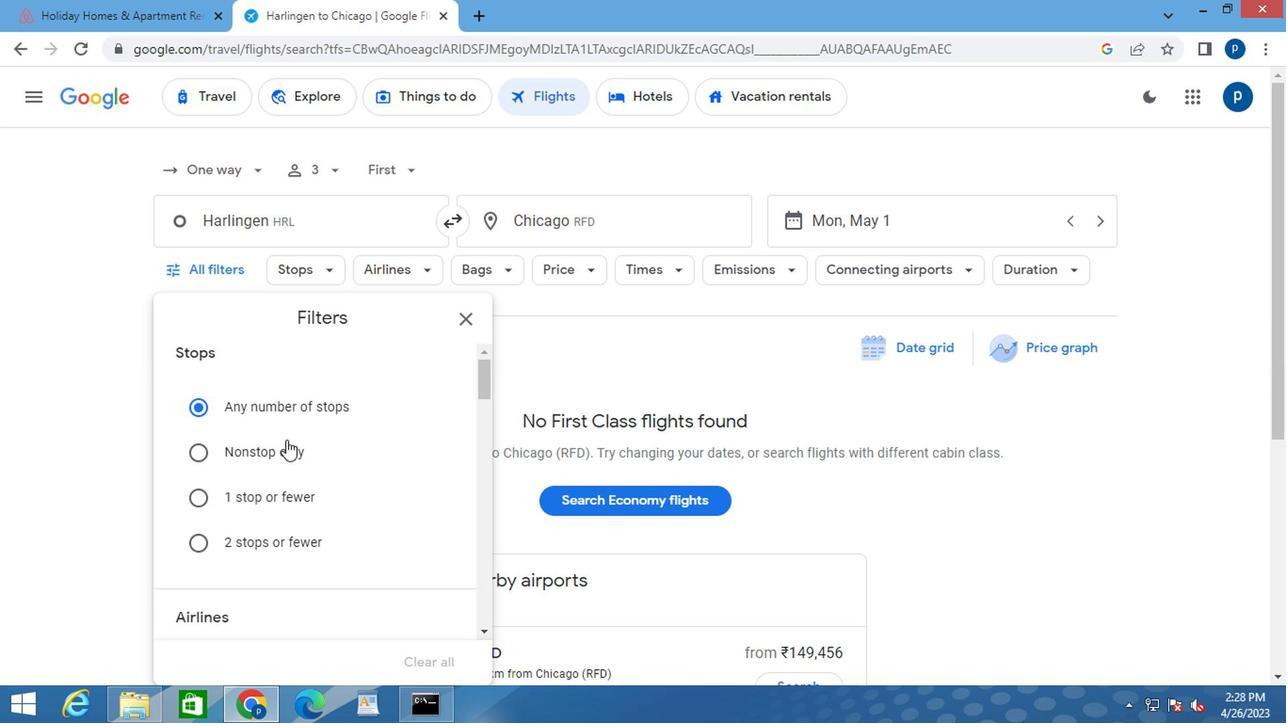 
Action: Mouse moved to (282, 444)
Screenshot: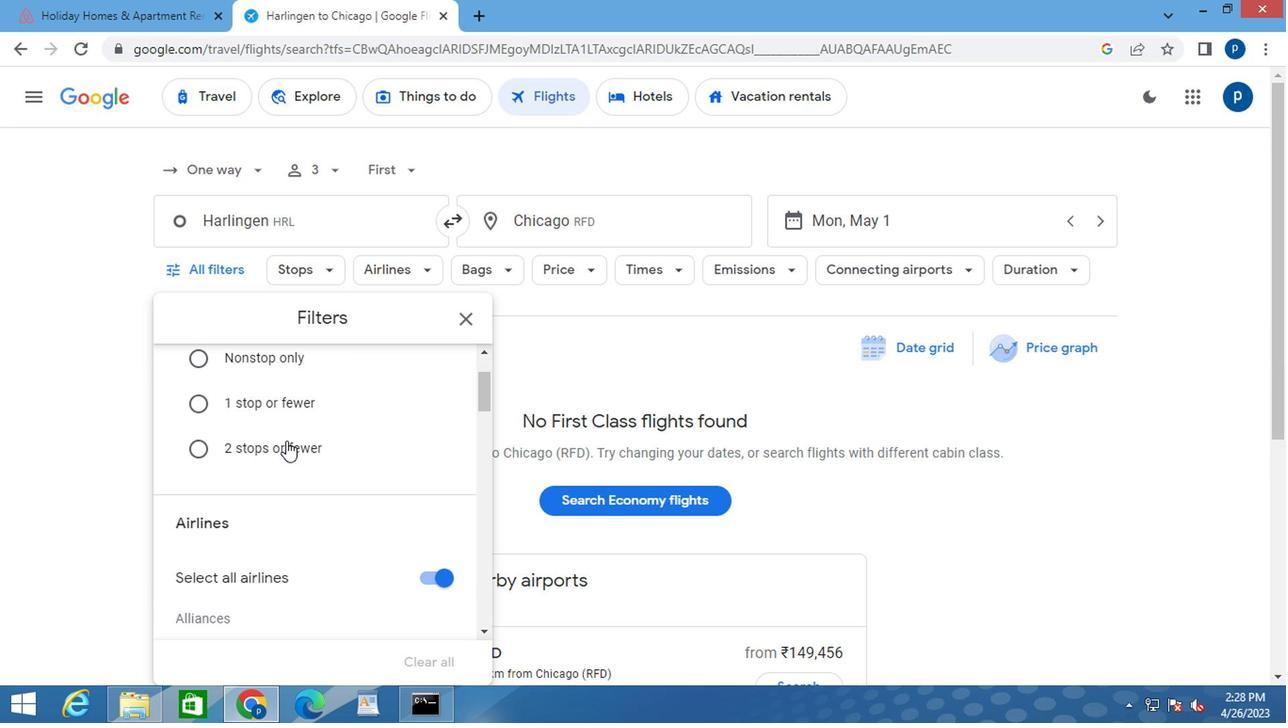 
Action: Mouse scrolled (282, 444) with delta (0, 0)
Screenshot: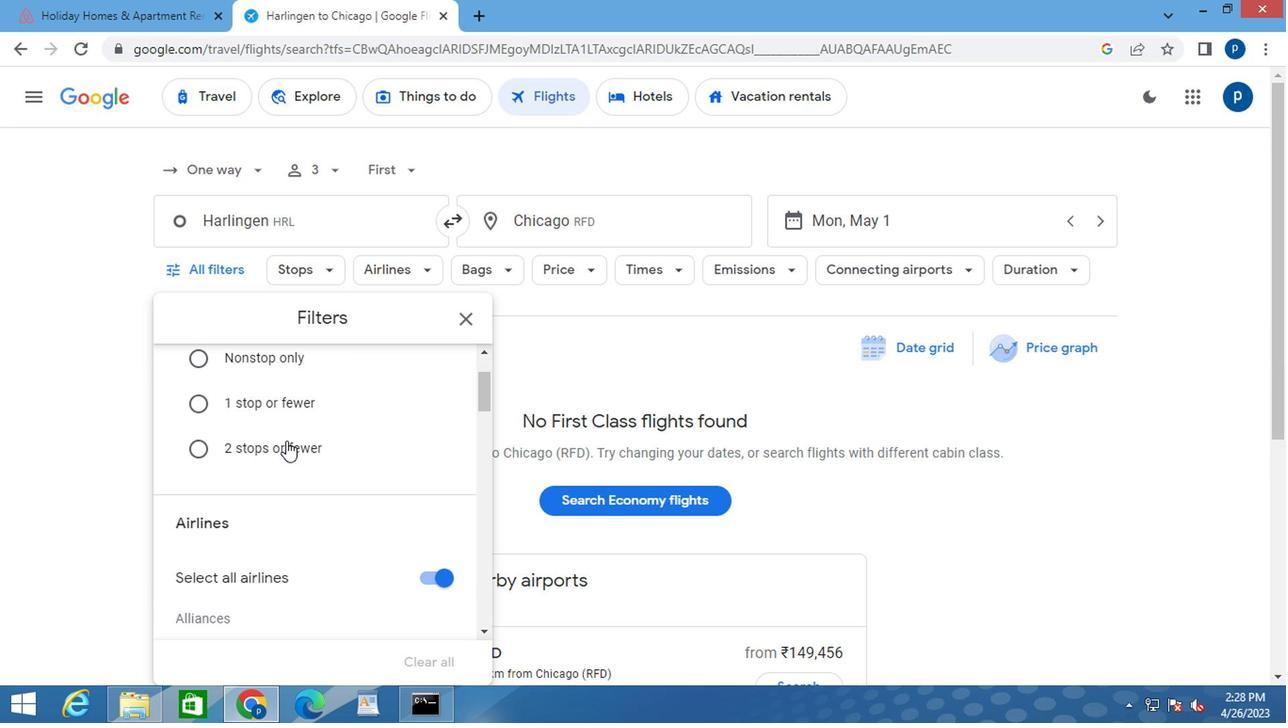 
Action: Mouse moved to (284, 454)
Screenshot: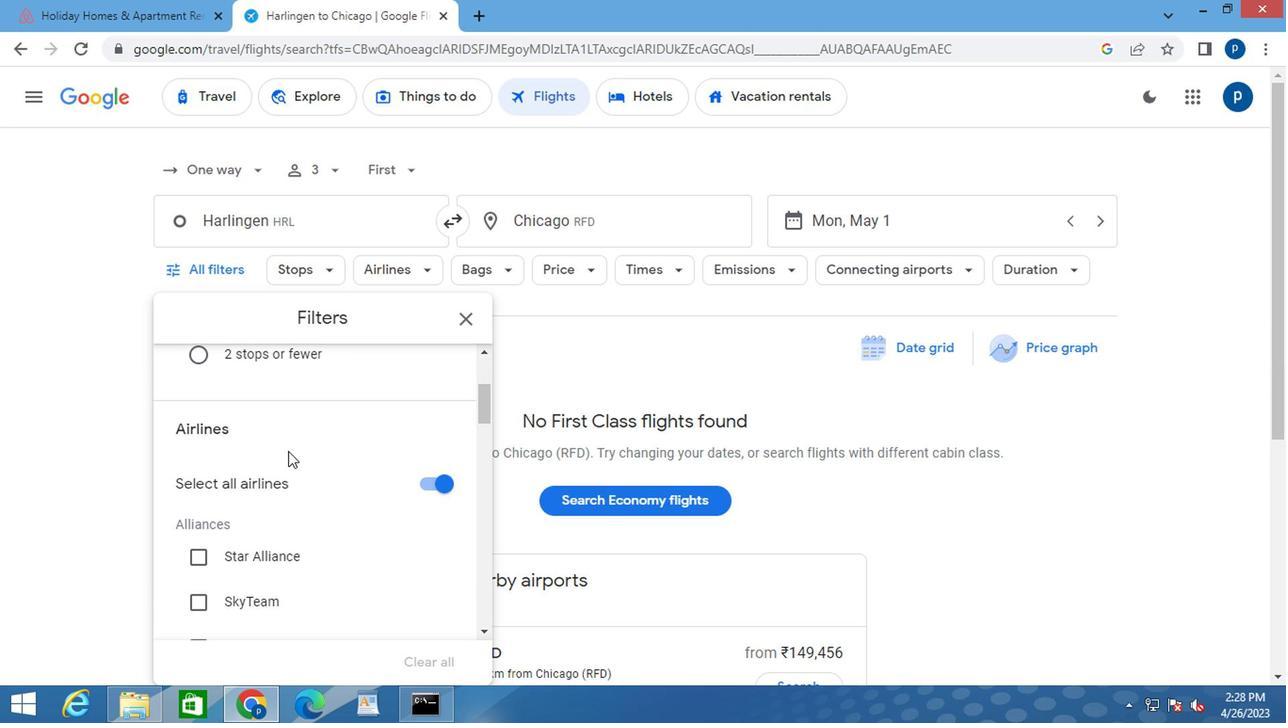 
Action: Mouse scrolled (284, 453) with delta (0, -1)
Screenshot: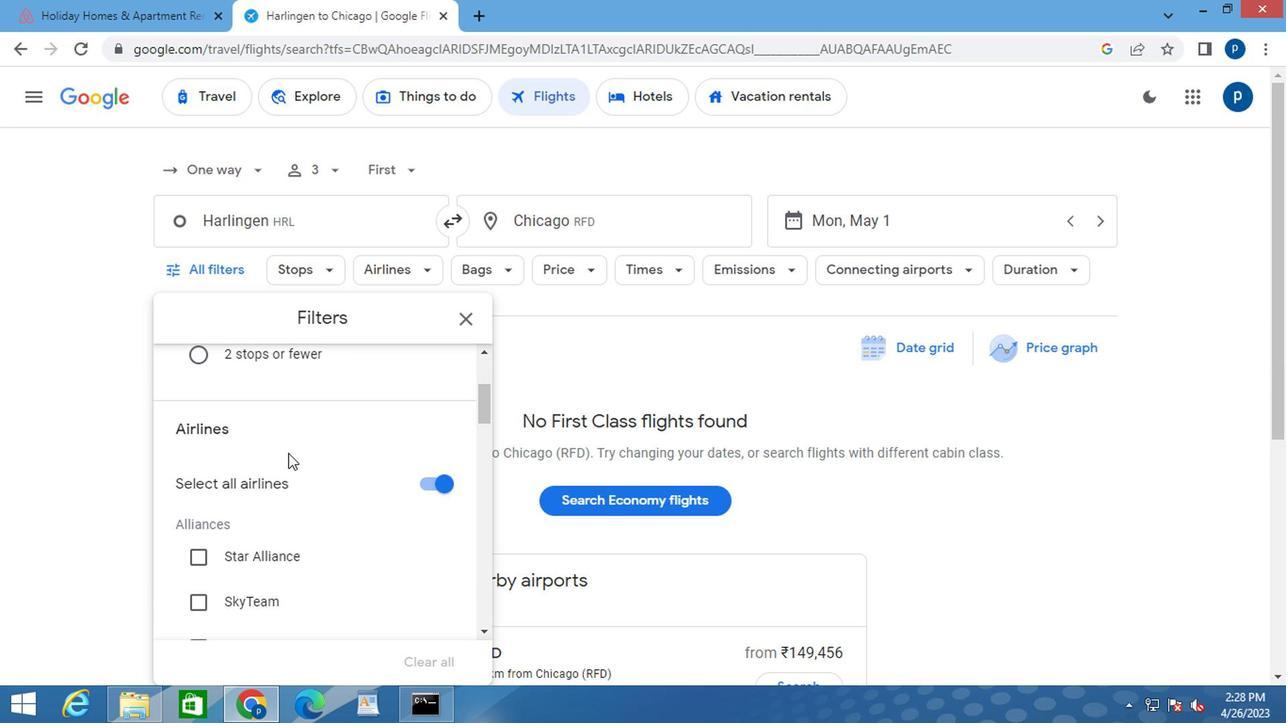 
Action: Mouse moved to (284, 459)
Screenshot: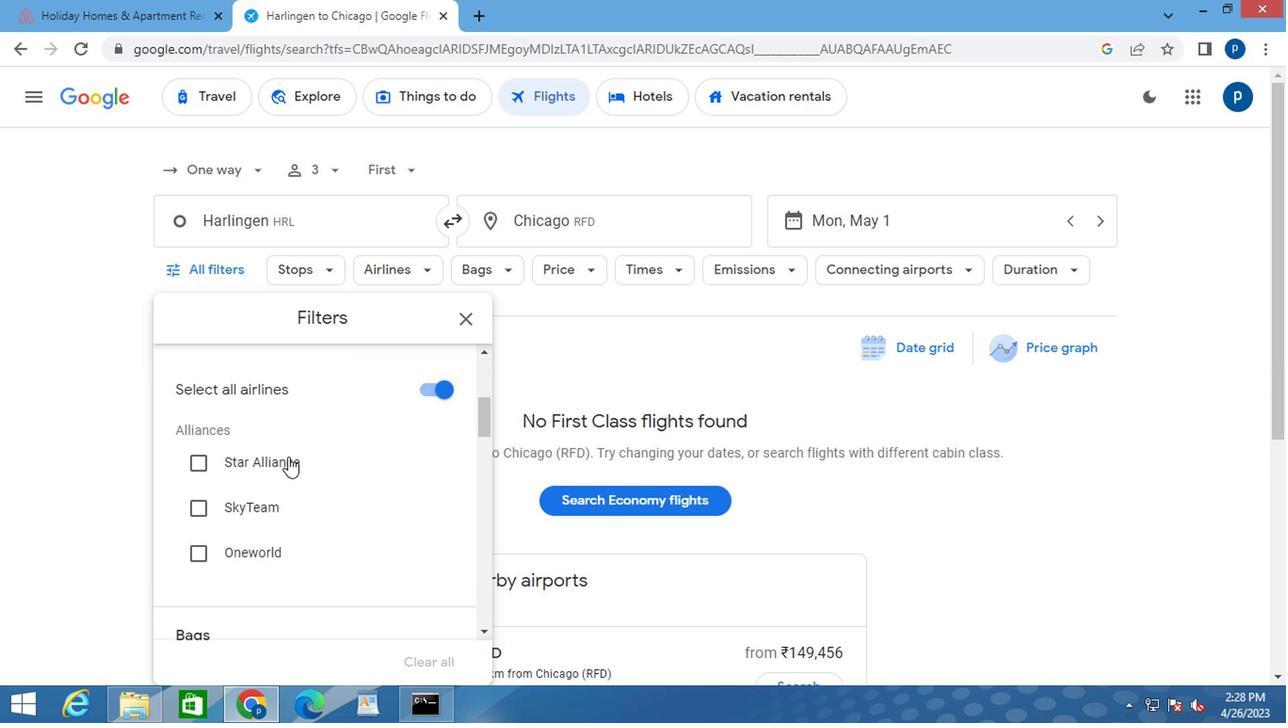 
Action: Mouse scrolled (284, 458) with delta (0, -1)
Screenshot: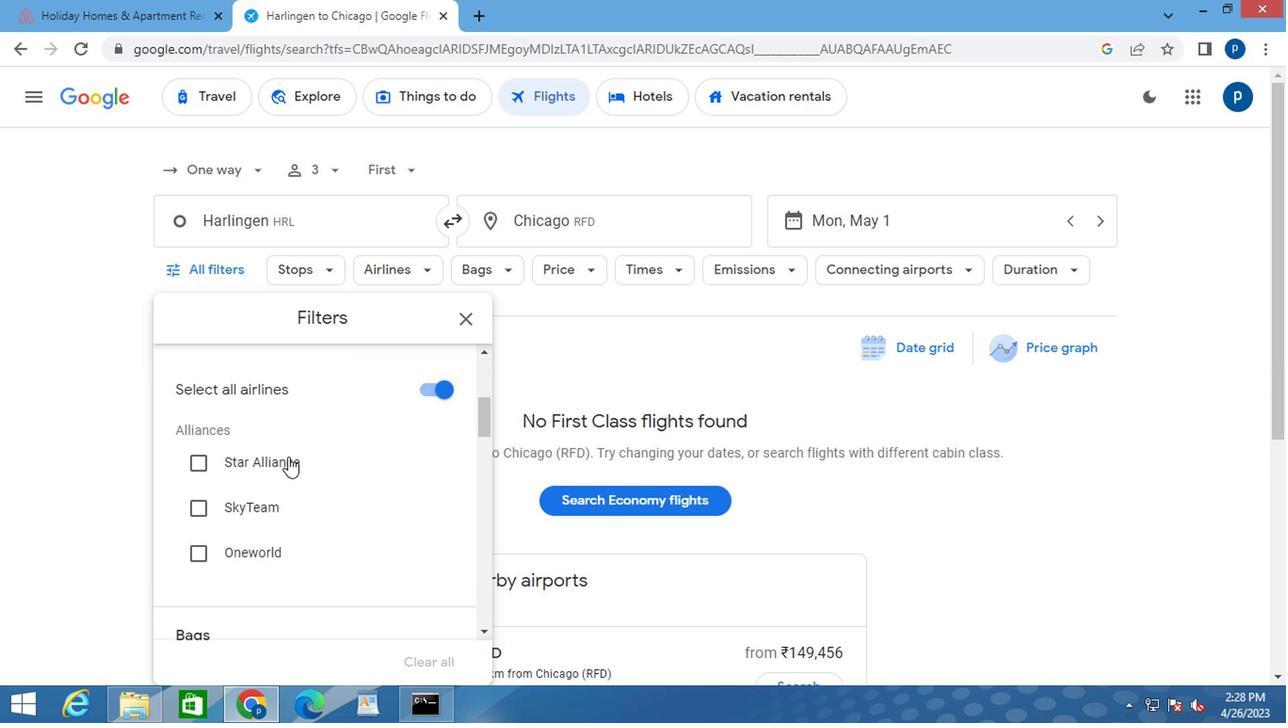 
Action: Mouse moved to (284, 461)
Screenshot: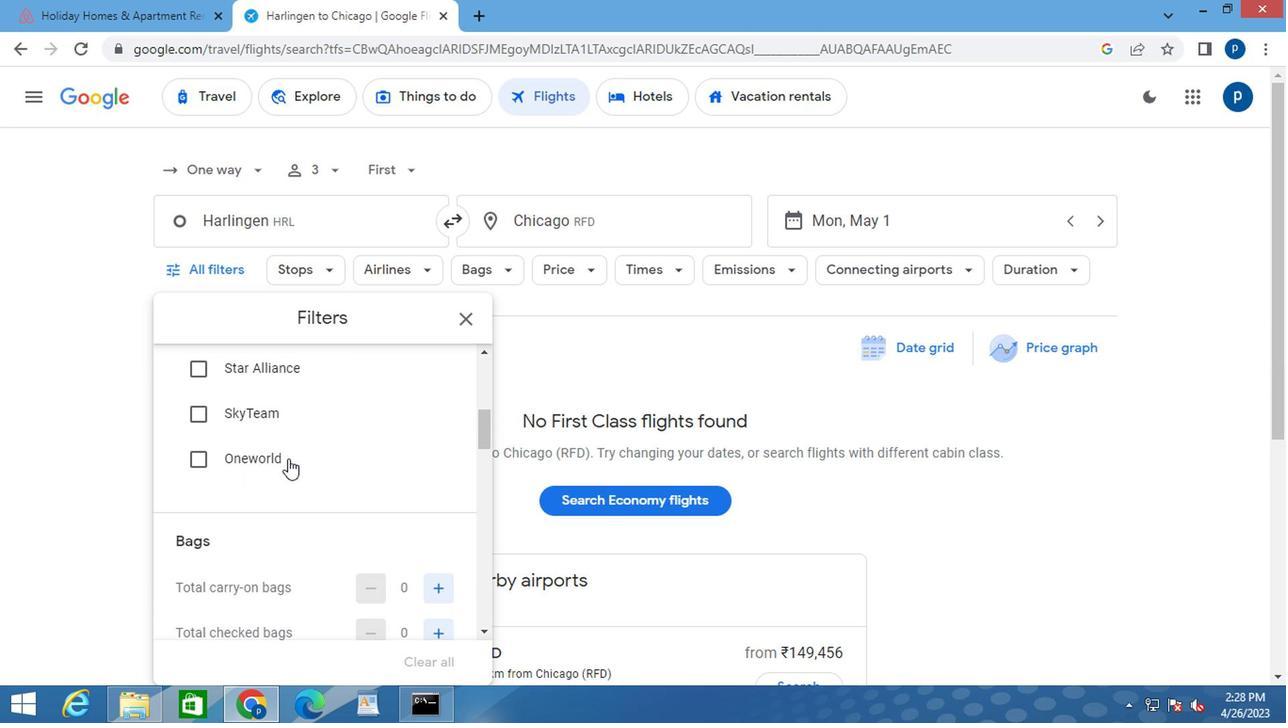 
Action: Mouse scrolled (284, 460) with delta (0, -1)
Screenshot: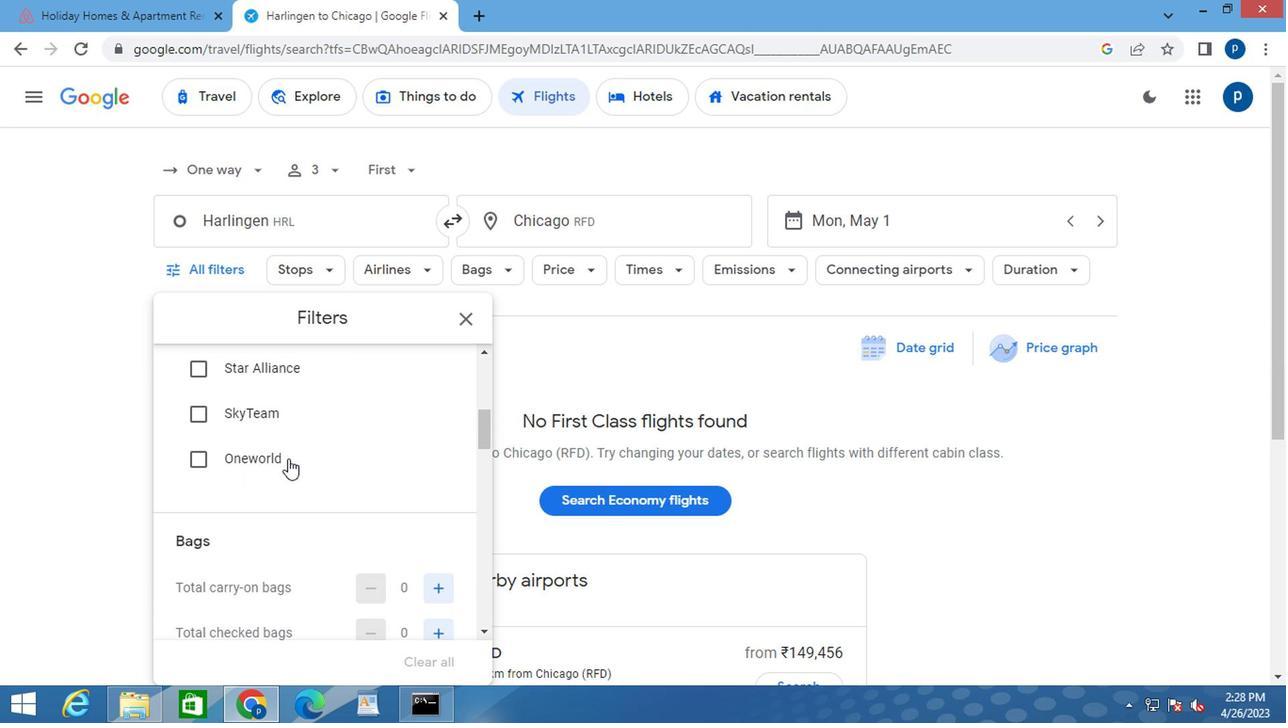 
Action: Mouse moved to (433, 537)
Screenshot: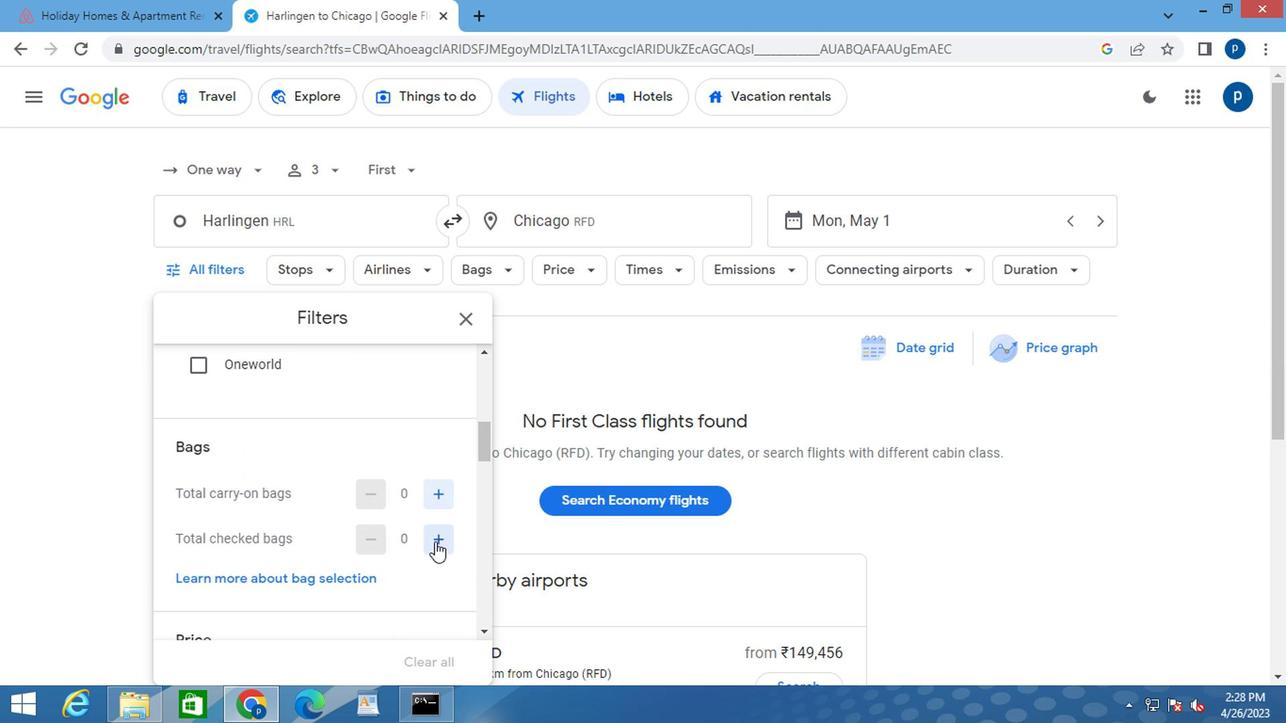 
Action: Mouse pressed left at (433, 537)
Screenshot: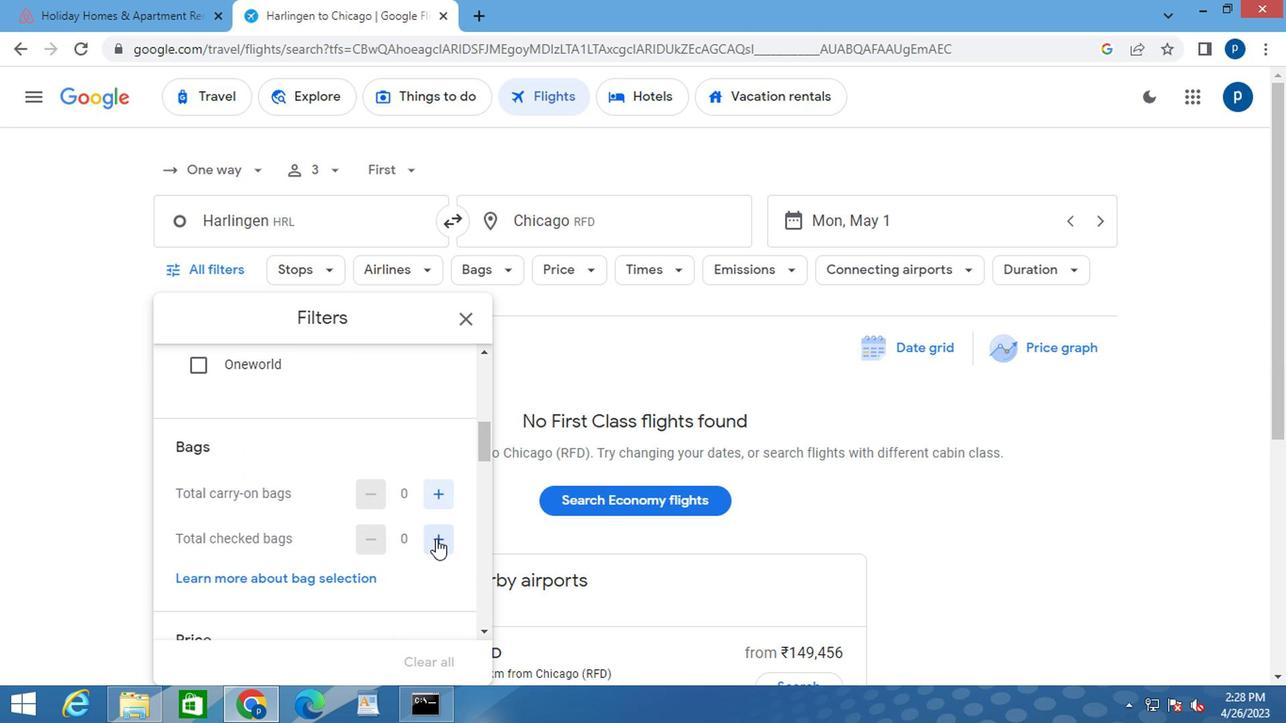 
Action: Mouse pressed left at (433, 537)
Screenshot: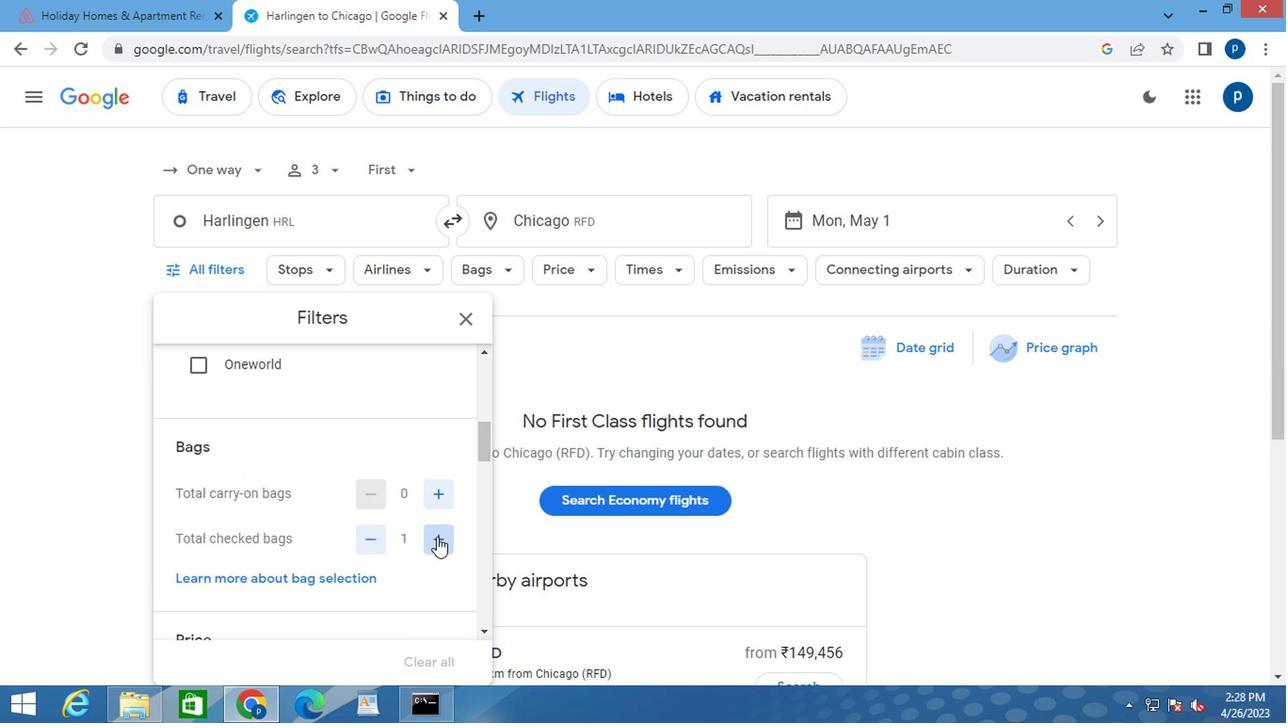 
Action: Mouse pressed left at (433, 537)
Screenshot: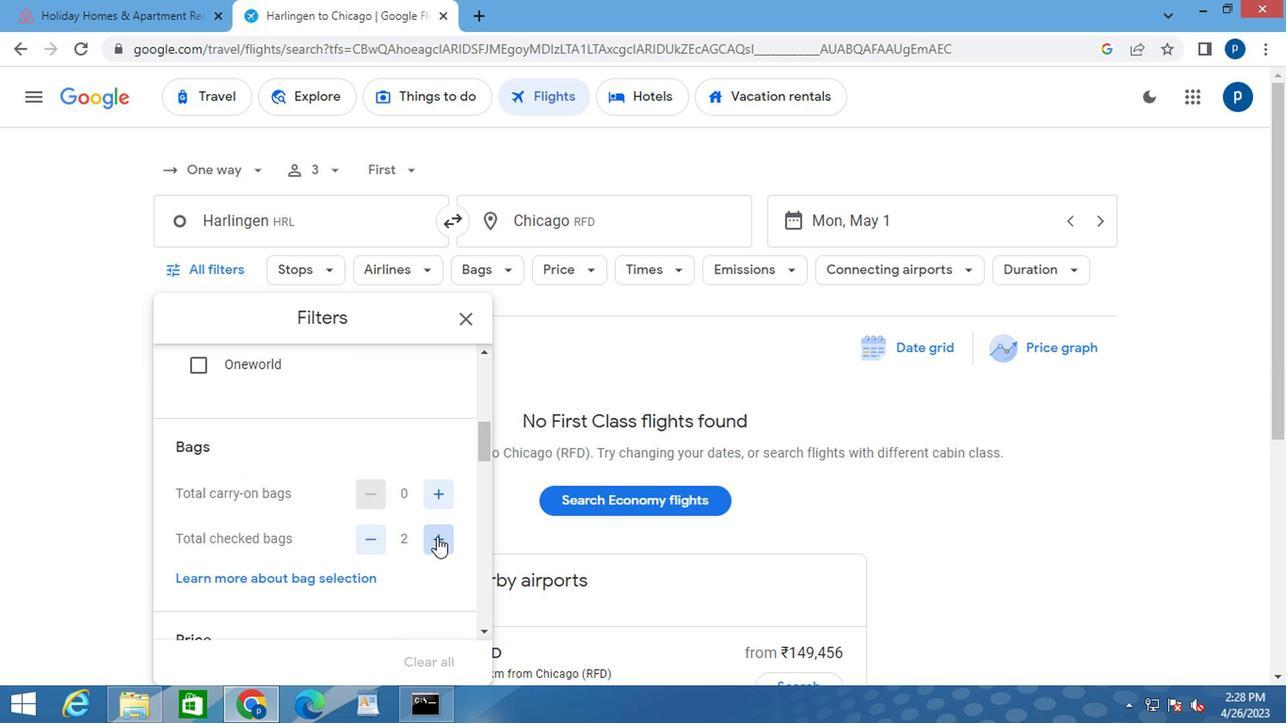 
Action: Mouse moved to (414, 548)
Screenshot: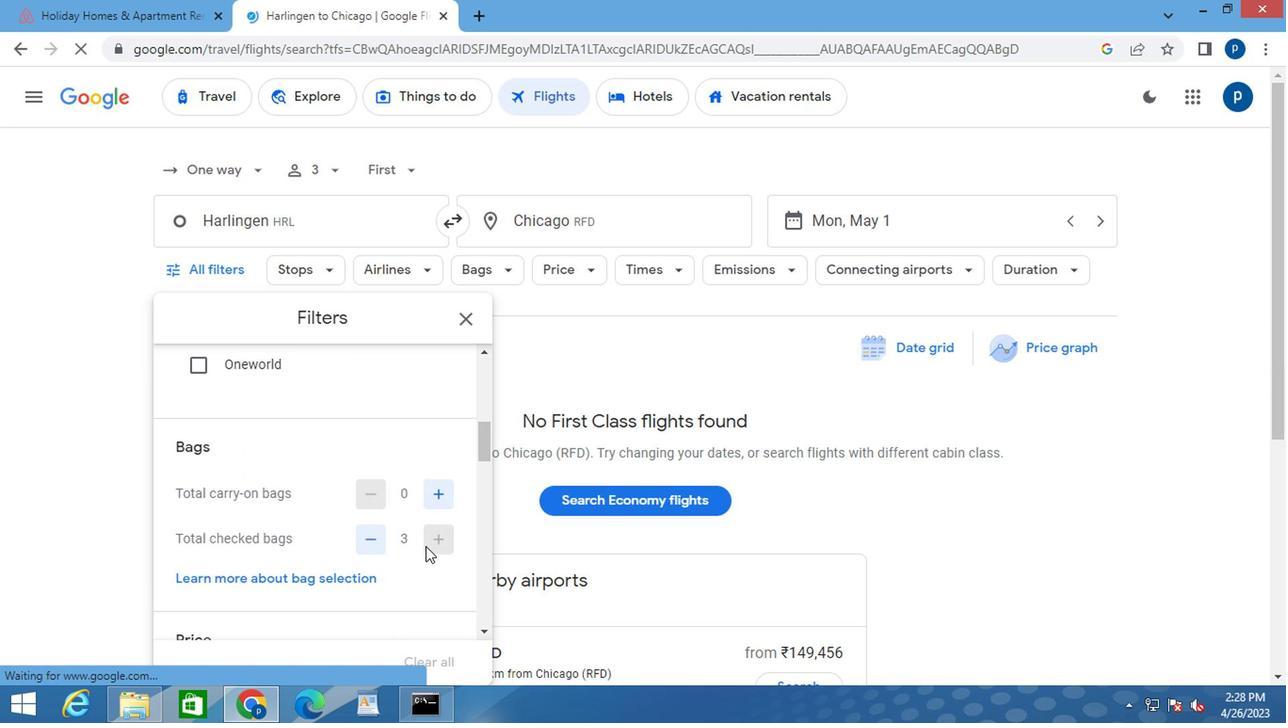 
Action: Mouse scrolled (414, 547) with delta (0, -1)
Screenshot: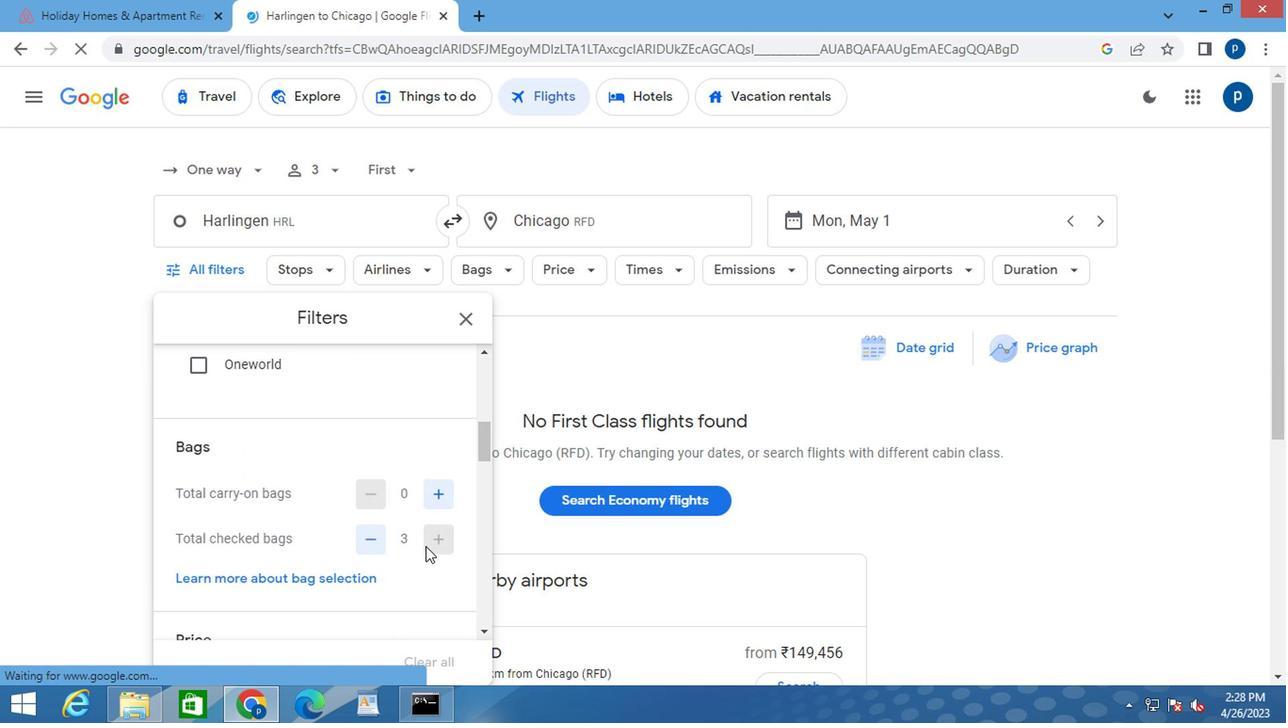 
Action: Mouse moved to (407, 548)
Screenshot: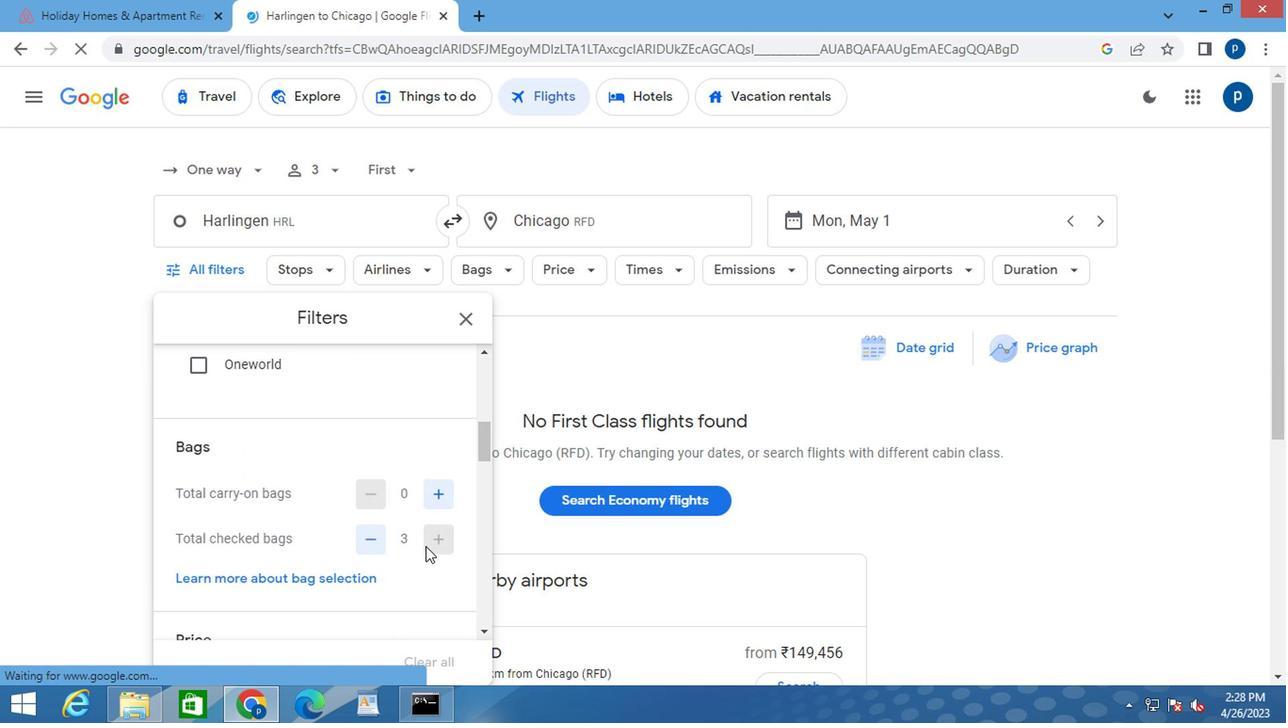 
Action: Mouse scrolled (407, 547) with delta (0, -1)
Screenshot: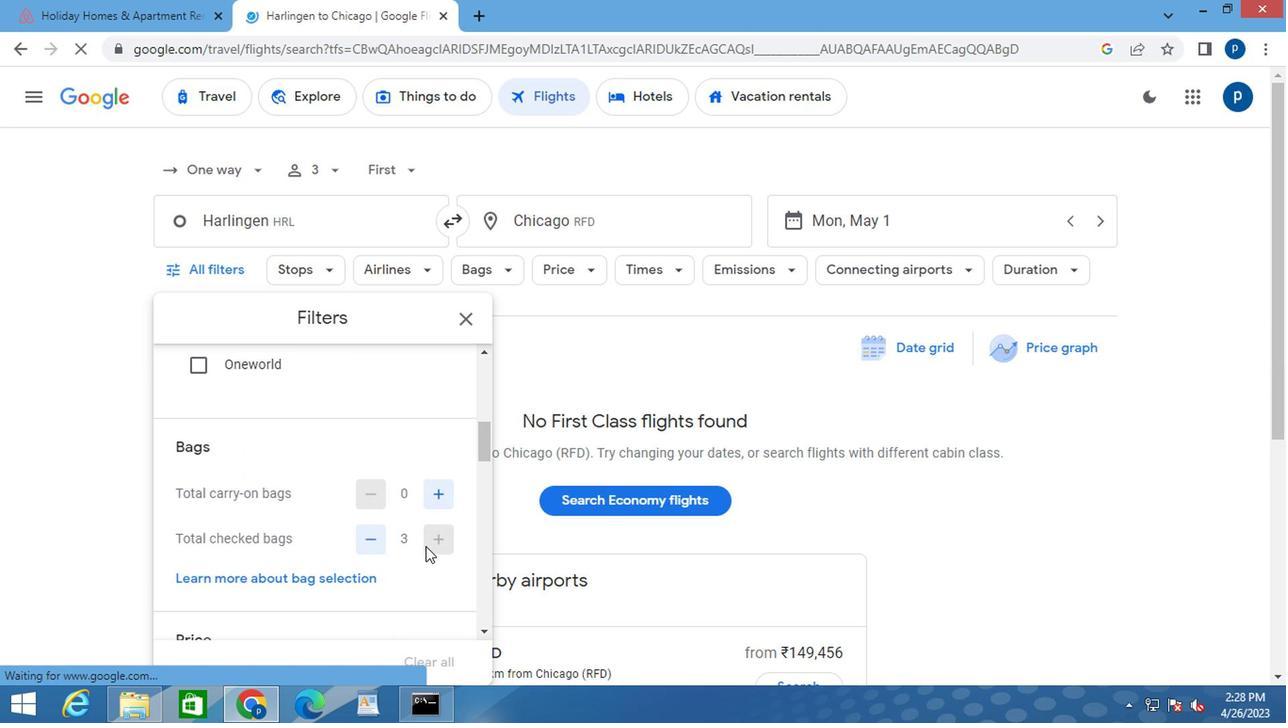 
Action: Mouse moved to (441, 535)
Screenshot: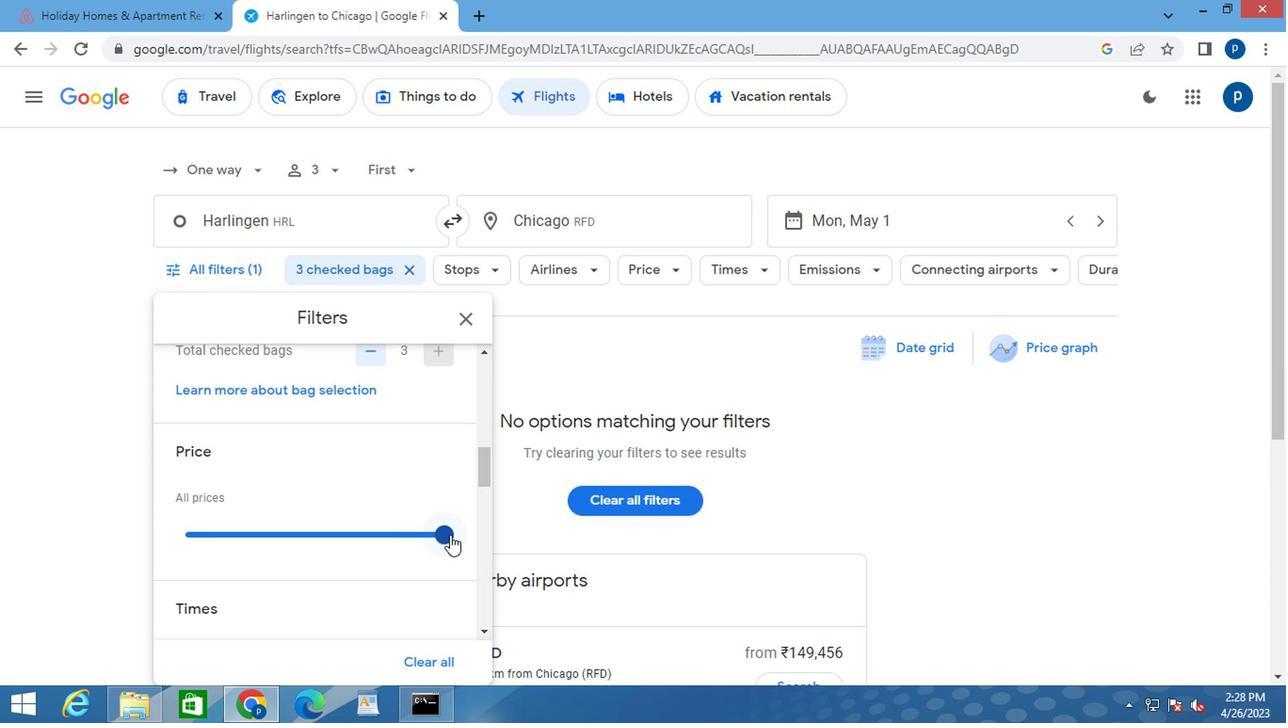 
Action: Mouse pressed left at (441, 535)
Screenshot: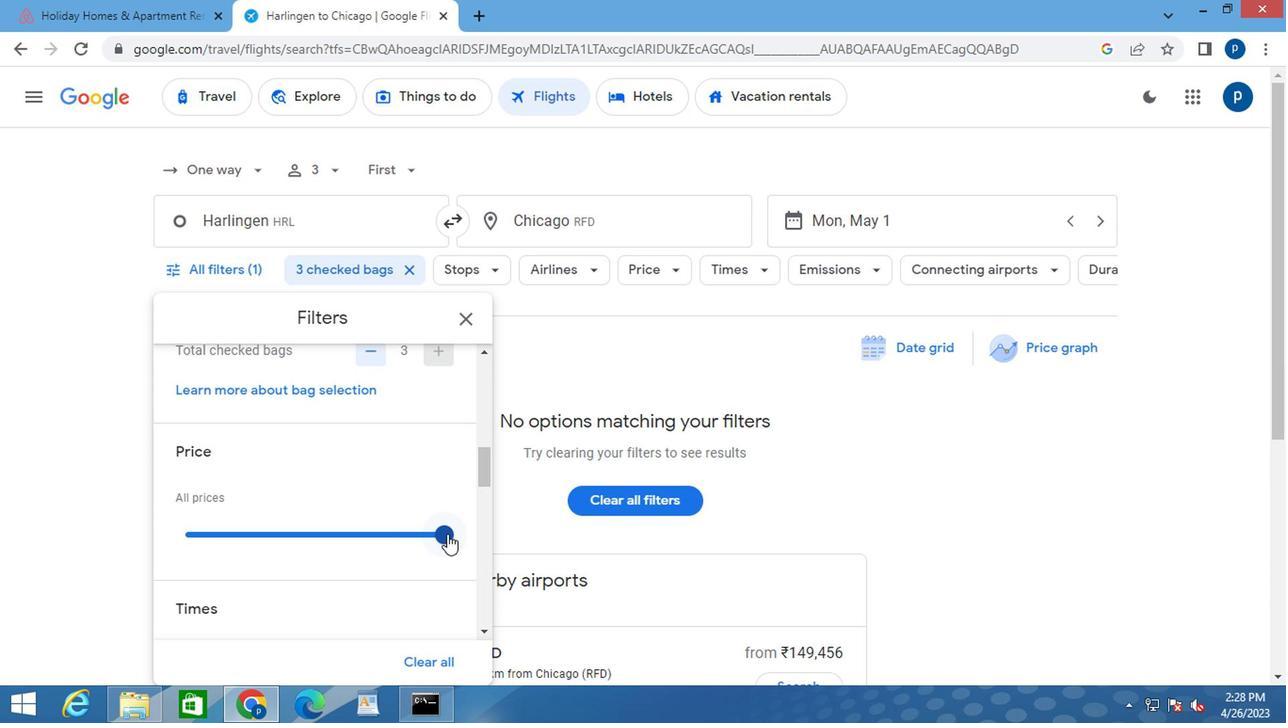 
Action: Mouse moved to (383, 545)
Screenshot: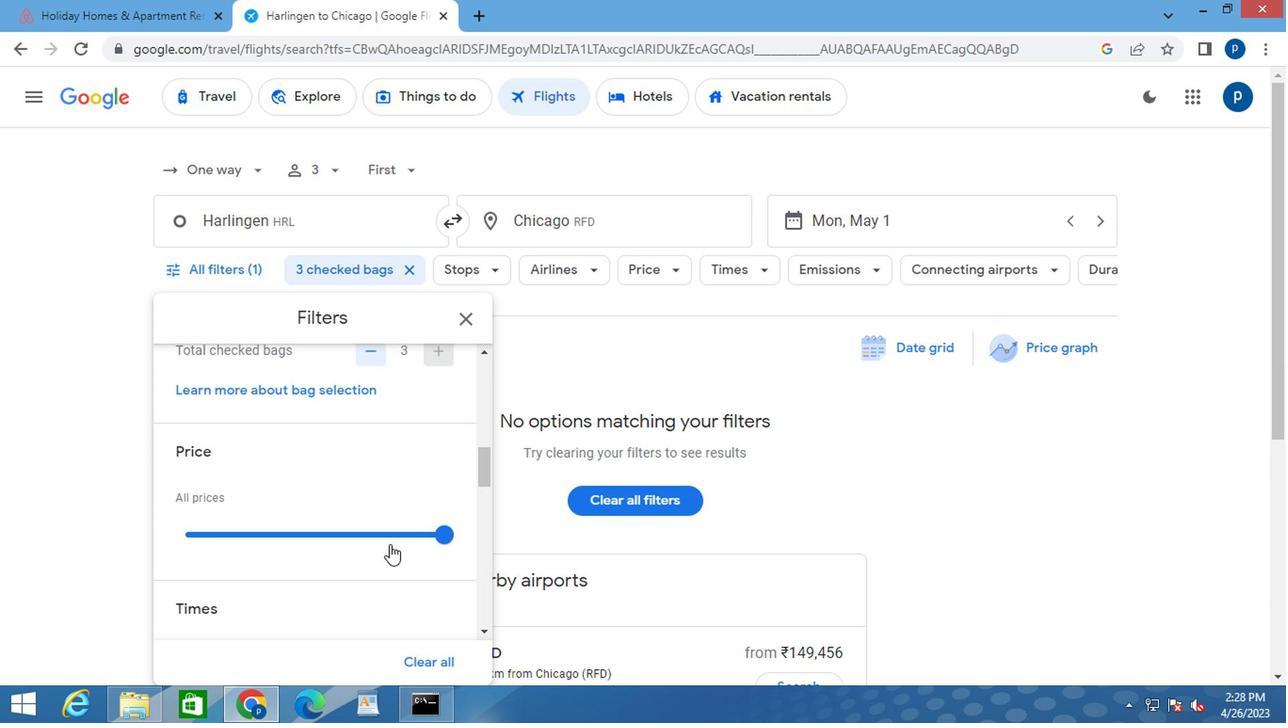 
Action: Mouse scrolled (383, 544) with delta (0, 0)
Screenshot: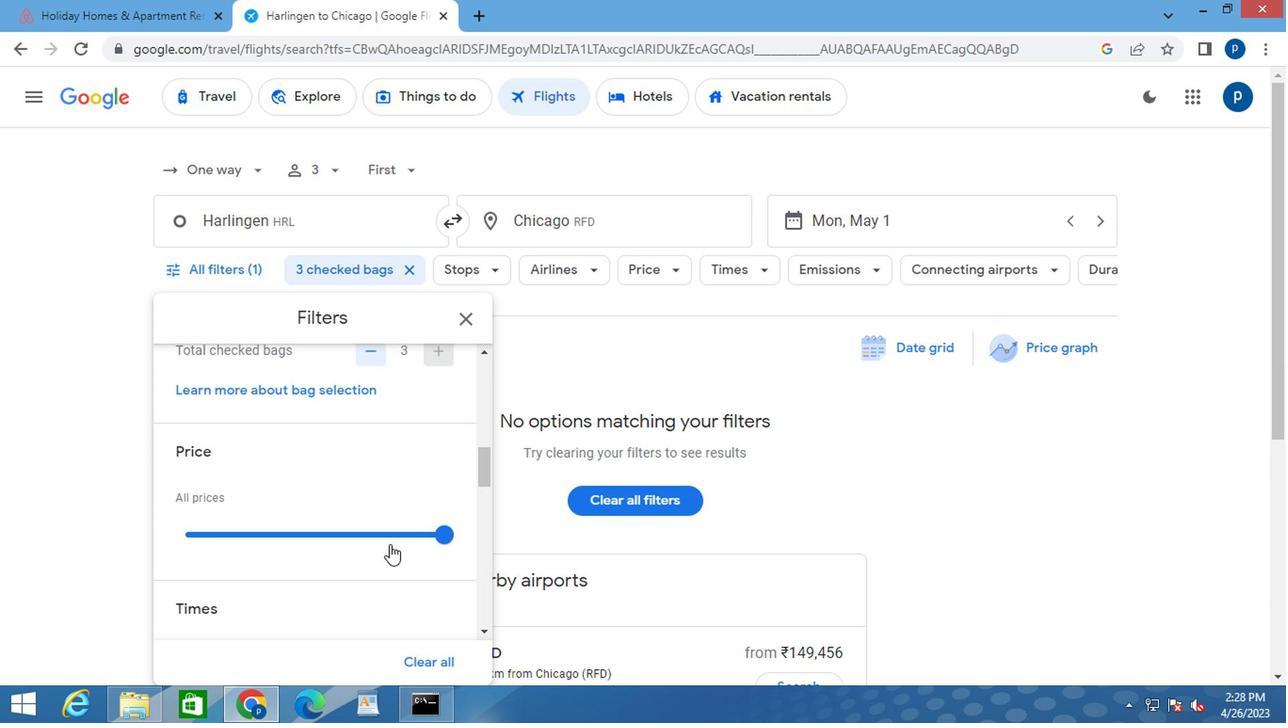 
Action: Mouse moved to (346, 562)
Screenshot: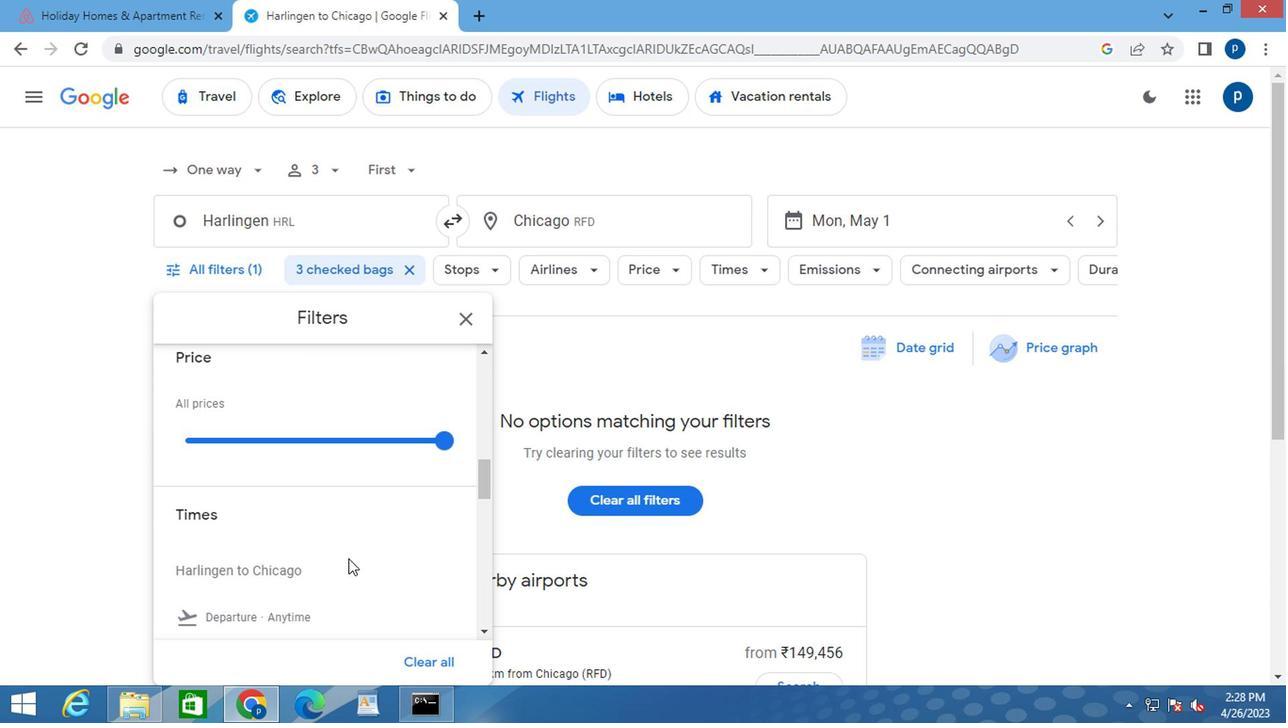 
Action: Mouse scrolled (346, 561) with delta (0, 0)
Screenshot: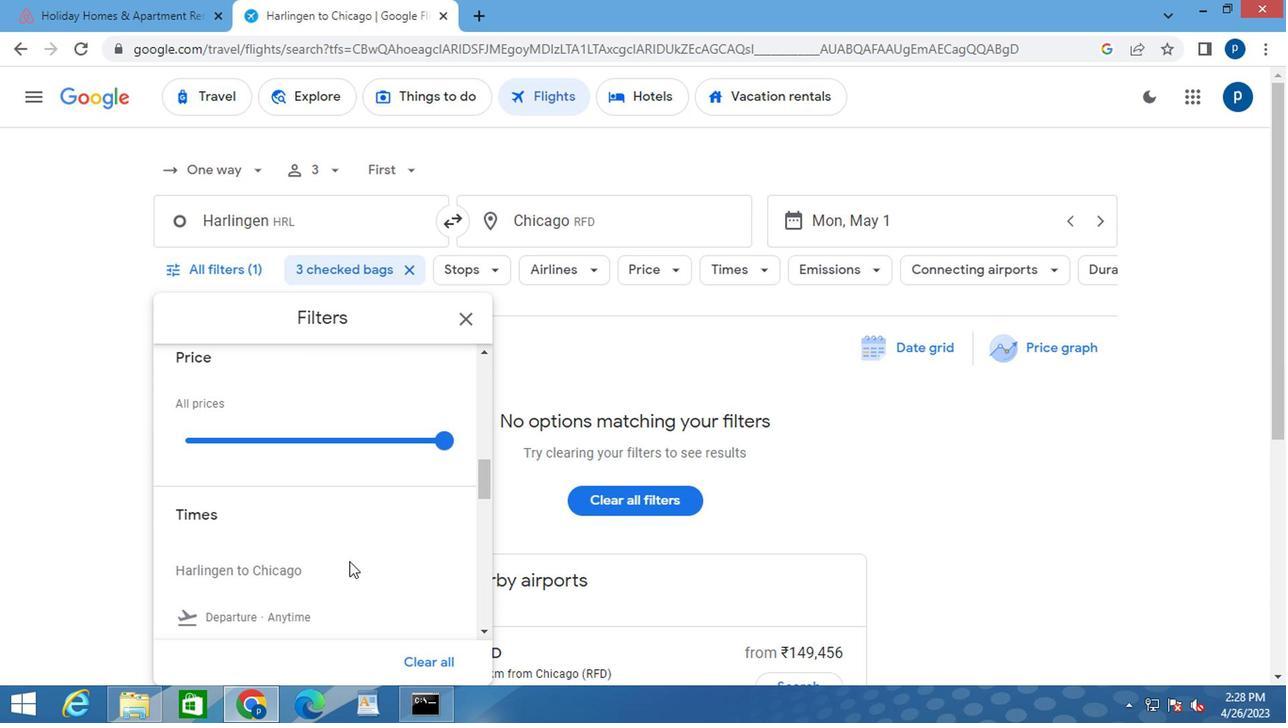 
Action: Mouse moved to (178, 558)
Screenshot: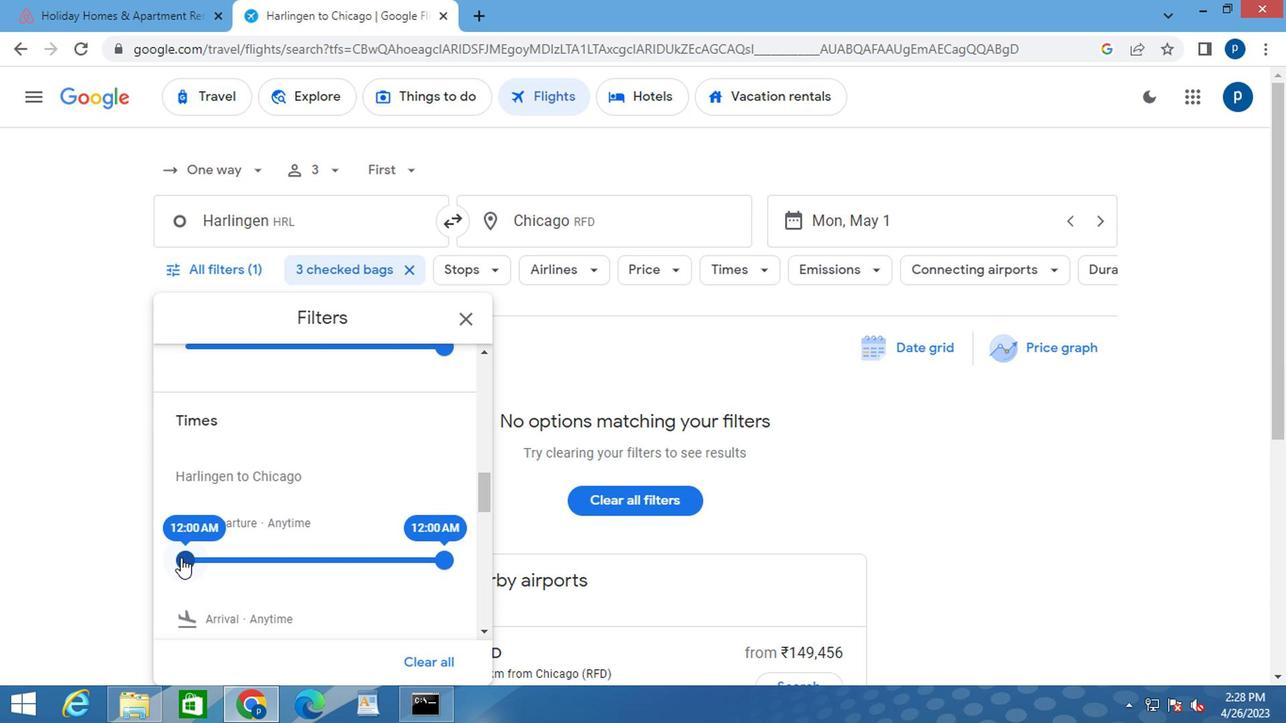 
Action: Mouse pressed left at (178, 558)
Screenshot: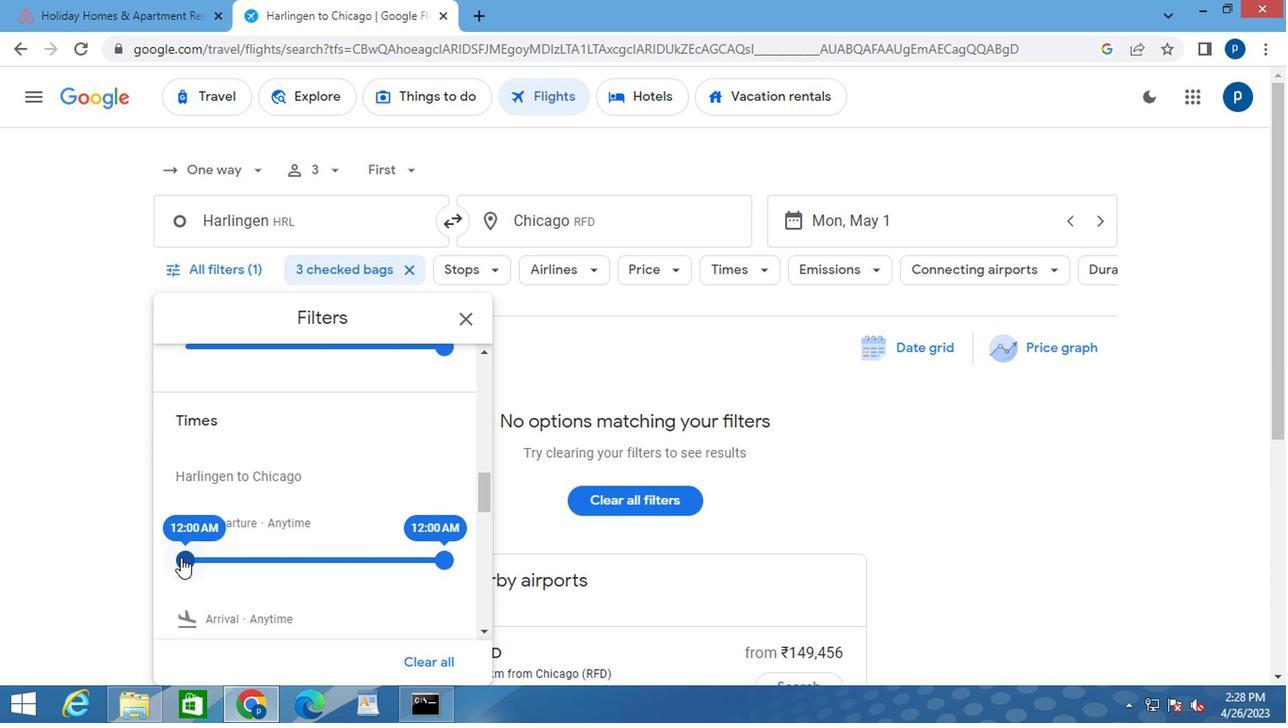 
Action: Mouse moved to (438, 553)
Screenshot: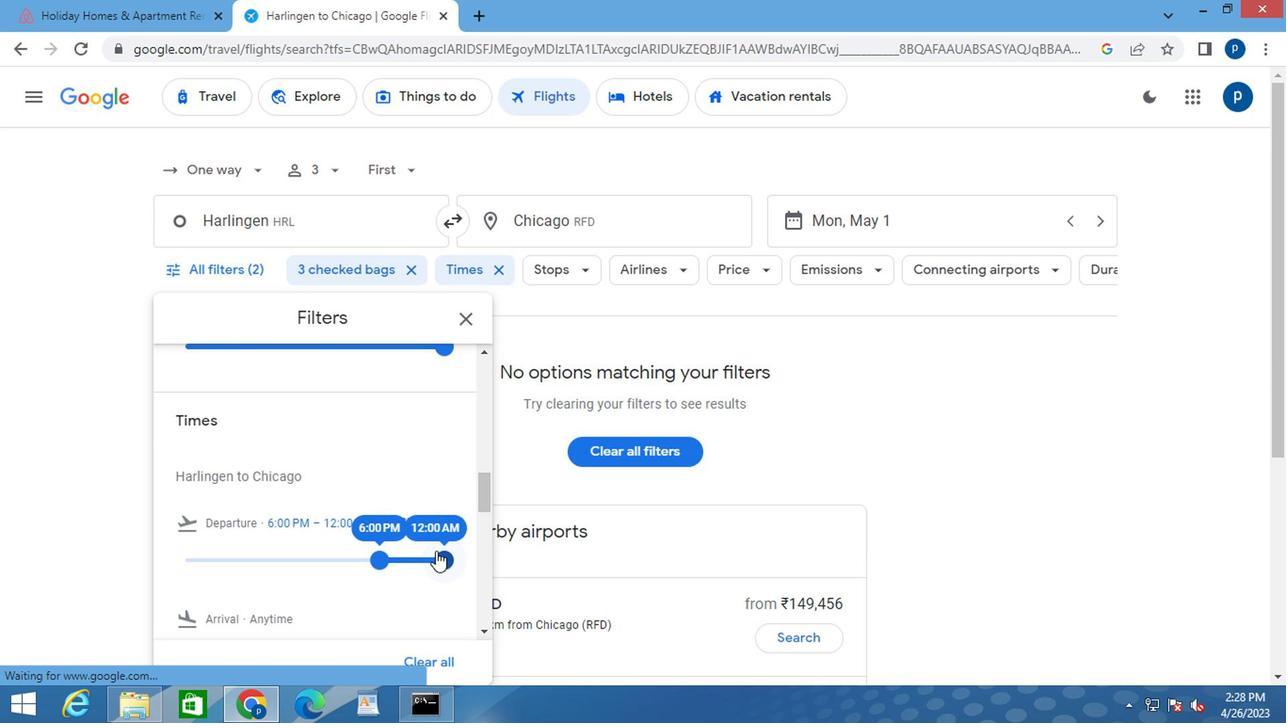 
Action: Mouse pressed left at (438, 553)
Screenshot: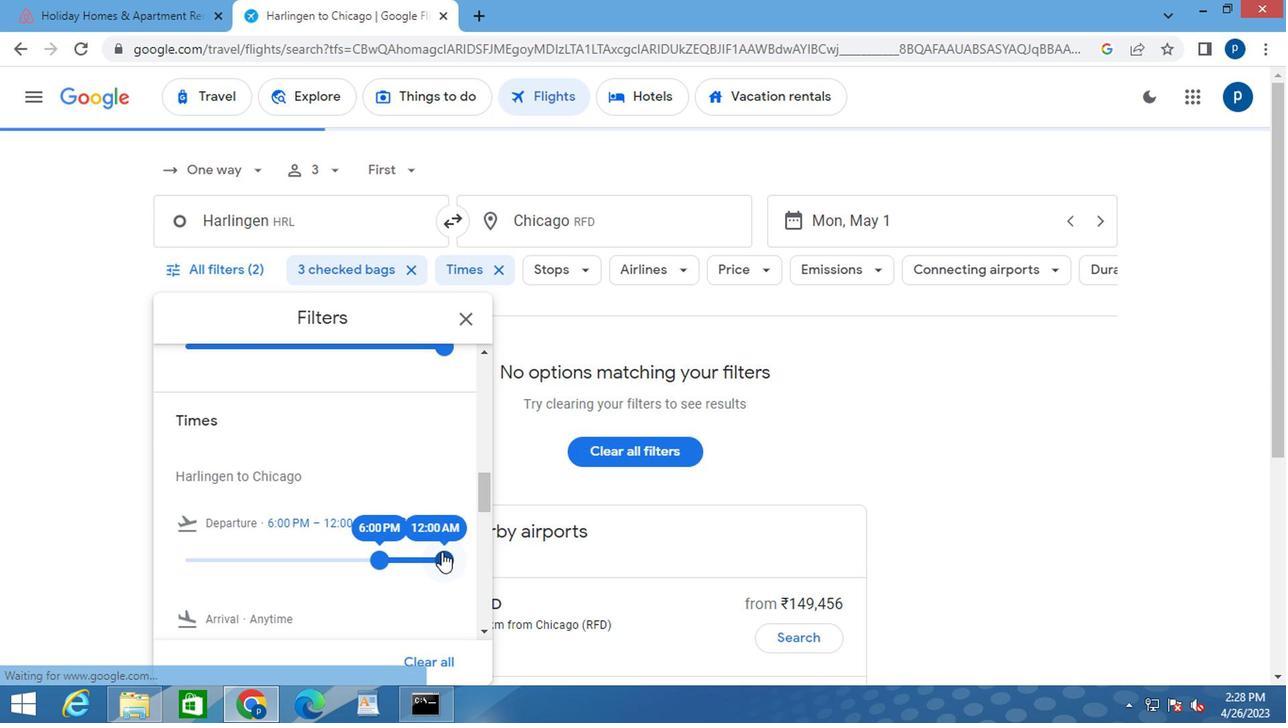 
Action: Mouse moved to (463, 320)
Screenshot: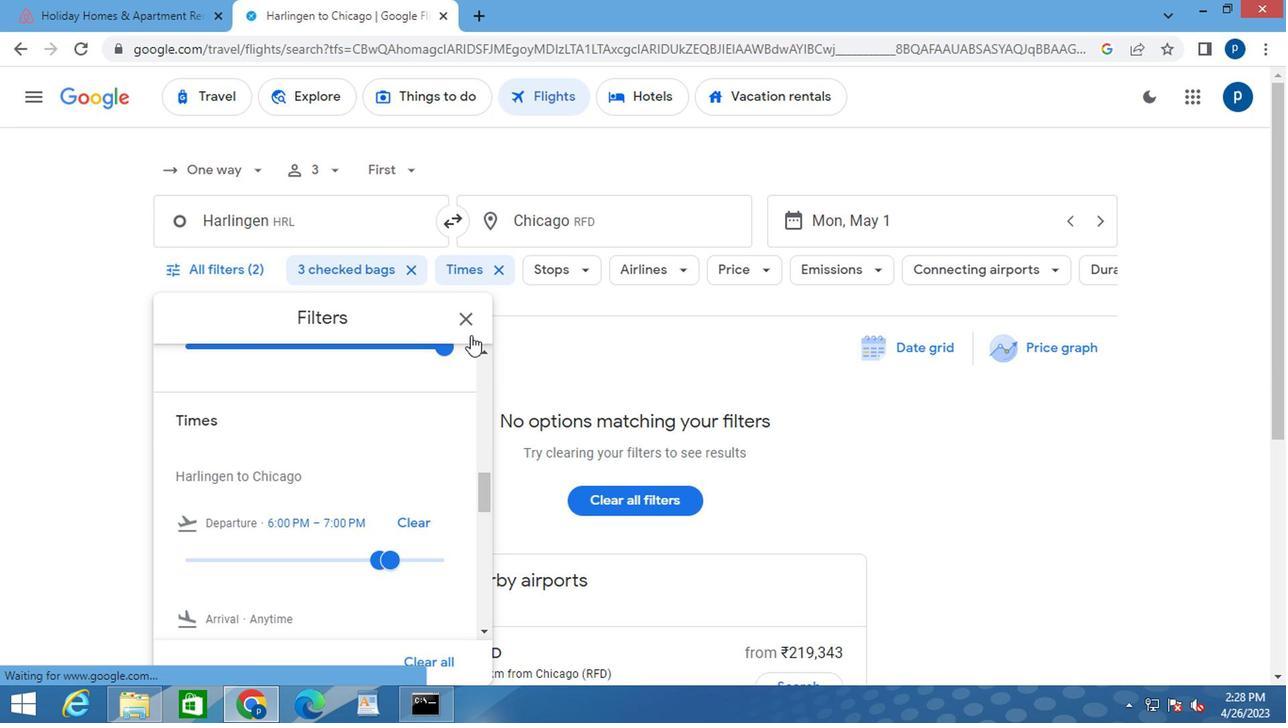 
Action: Mouse pressed left at (463, 320)
Screenshot: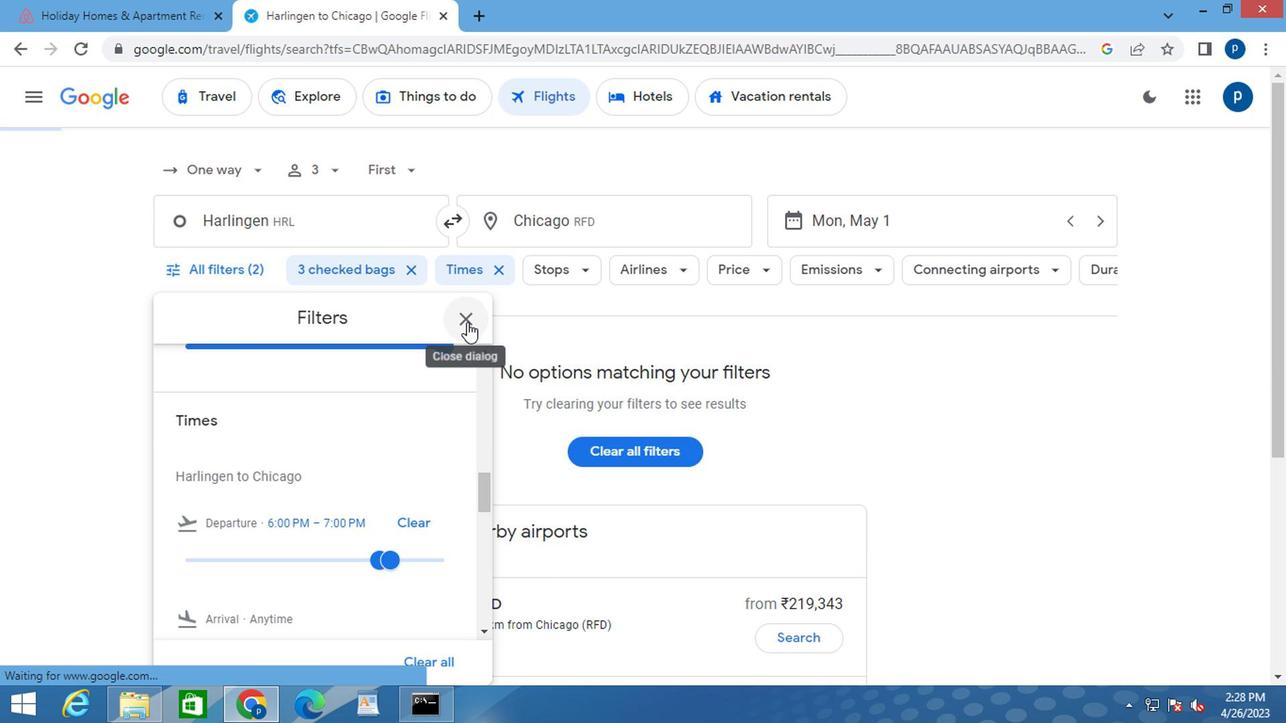 
